 Task: Change  the formatting of the data to Which is Less than 5. In conditional formating, put the option 'Chart 4 colour. 'In the sheet  Attendance Tracking Spreadsheetbook
Action: Mouse moved to (9, 18)
Screenshot: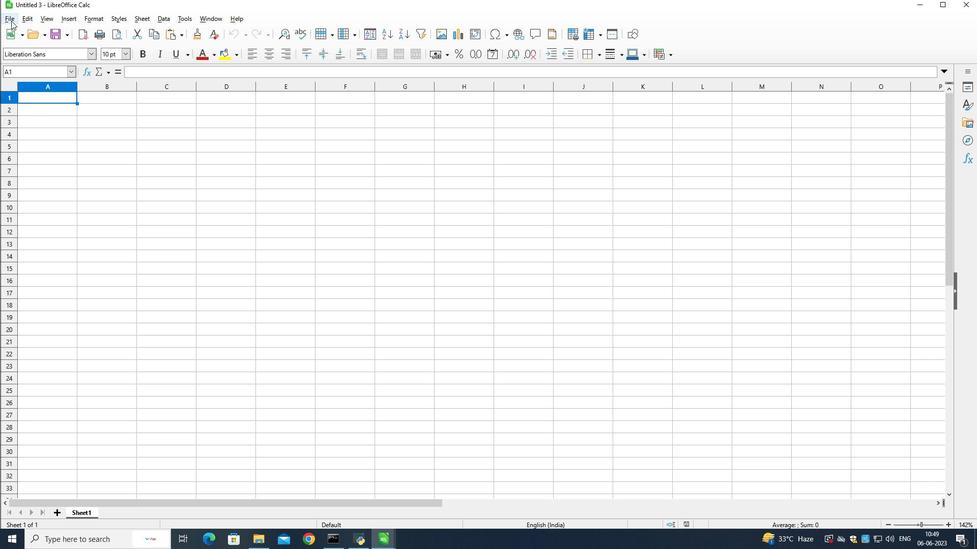 
Action: Mouse pressed left at (9, 18)
Screenshot: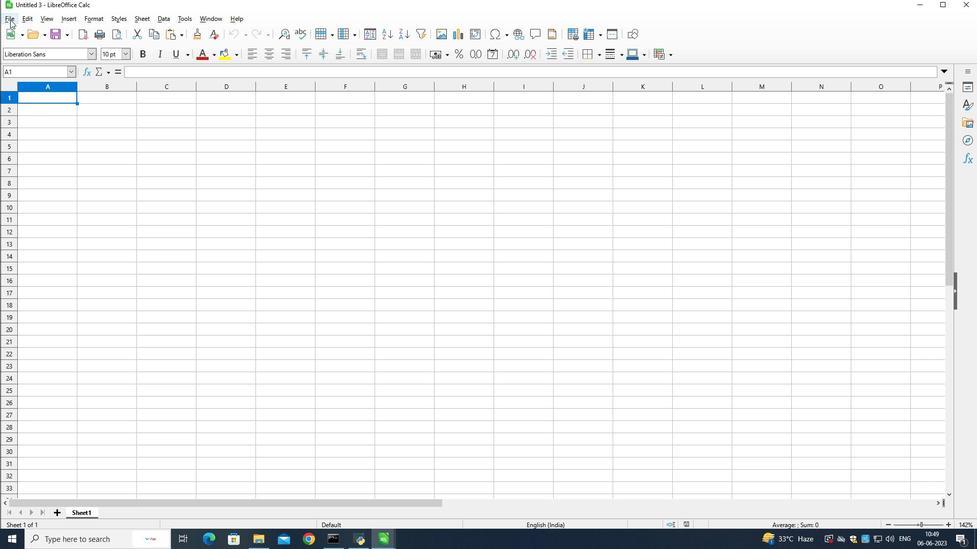 
Action: Mouse moved to (16, 39)
Screenshot: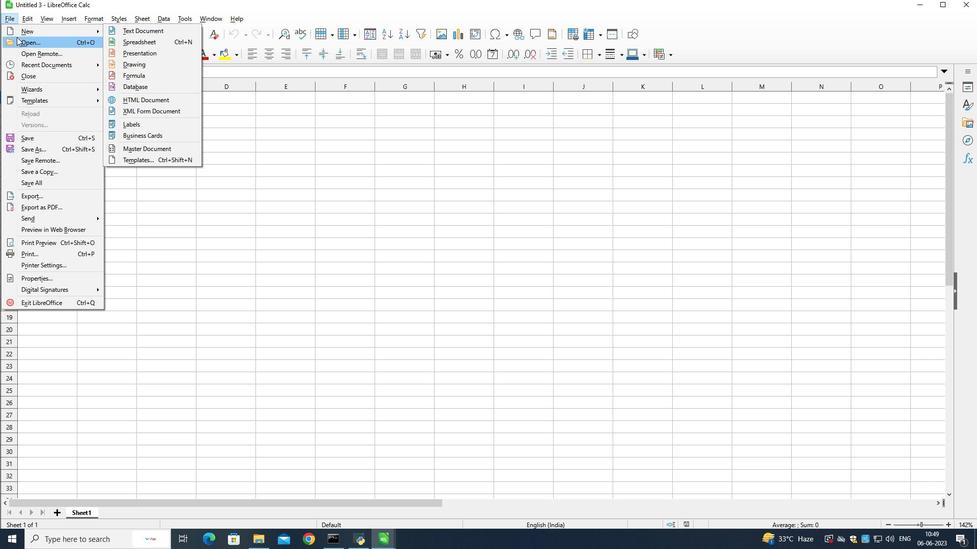 
Action: Mouse pressed left at (16, 39)
Screenshot: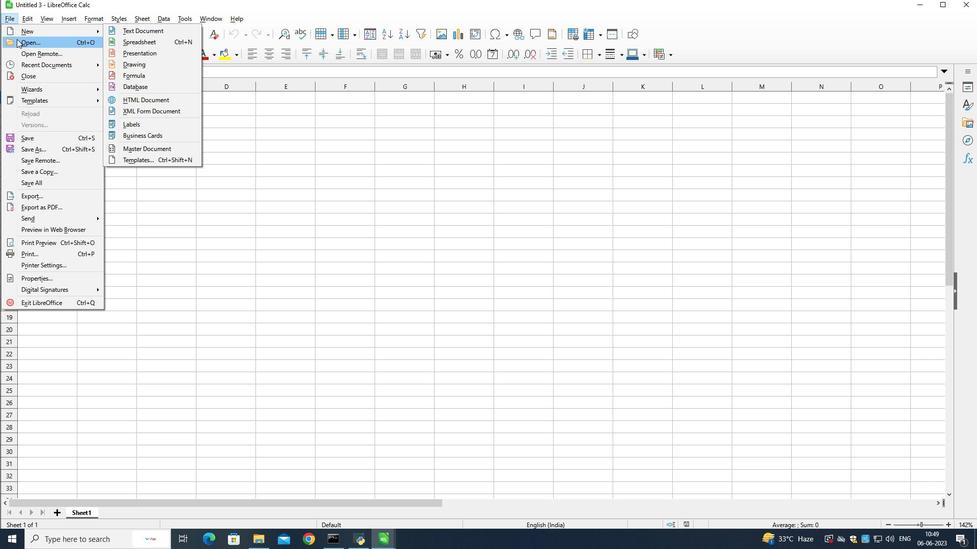 
Action: Mouse moved to (21, 93)
Screenshot: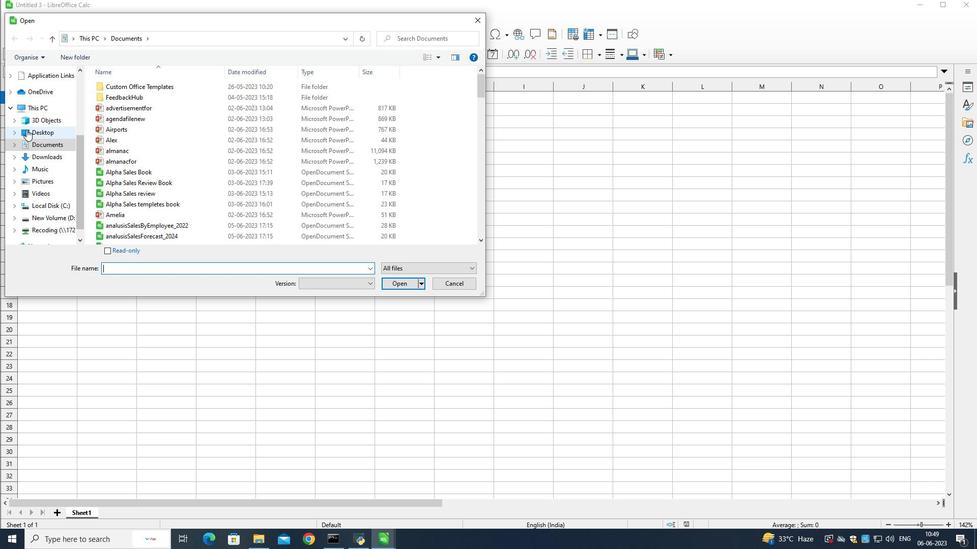 
Action: Mouse scrolled (21, 93) with delta (0, 0)
Screenshot: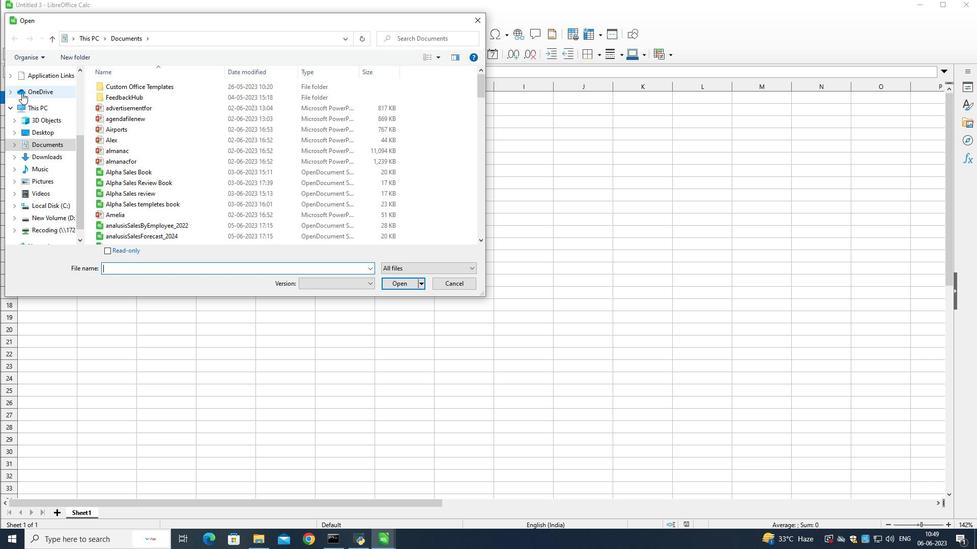 
Action: Mouse scrolled (21, 93) with delta (0, 0)
Screenshot: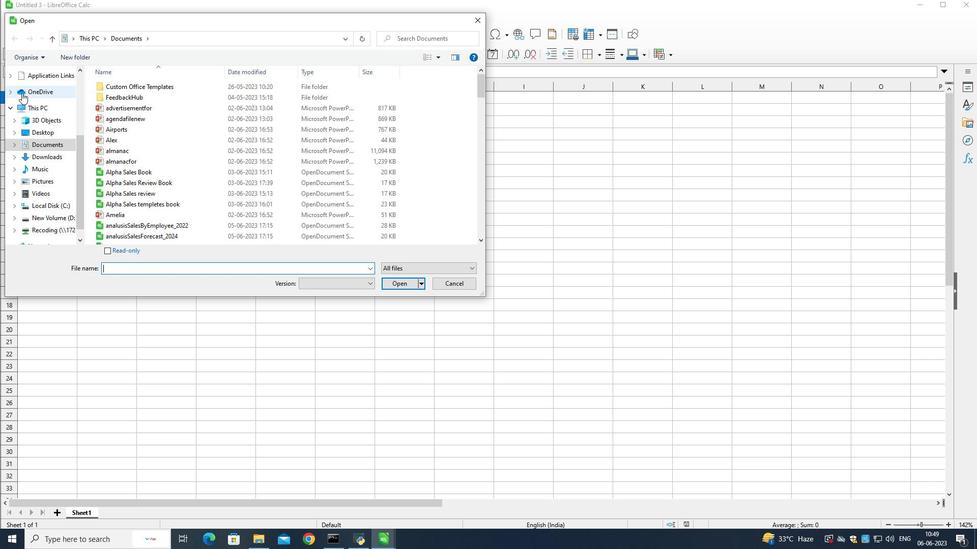 
Action: Mouse scrolled (21, 93) with delta (0, 0)
Screenshot: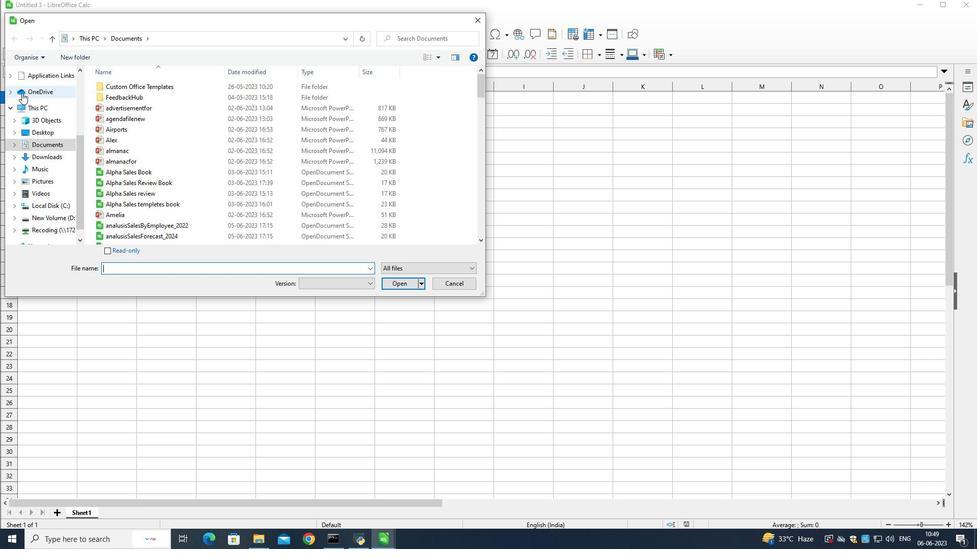 
Action: Mouse scrolled (21, 93) with delta (0, 0)
Screenshot: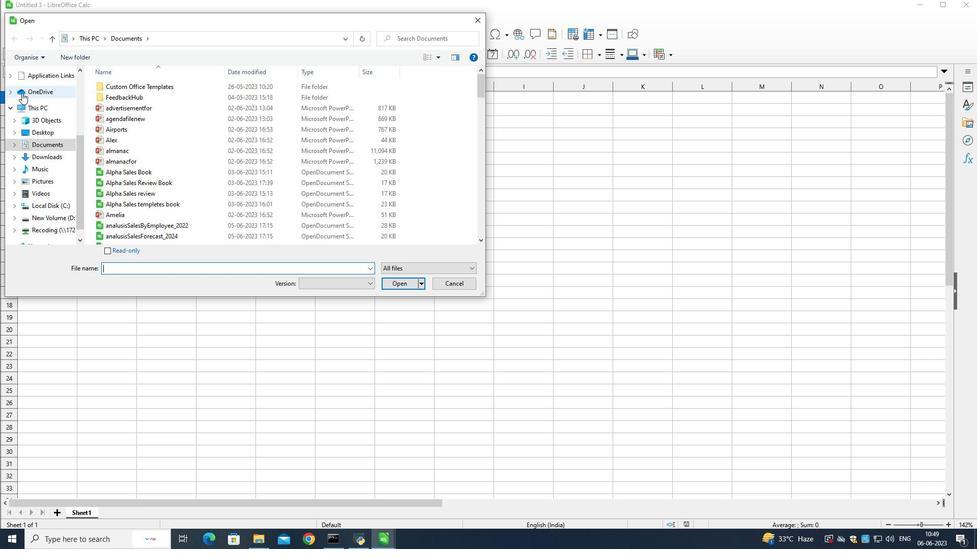 
Action: Mouse scrolled (21, 93) with delta (0, 0)
Screenshot: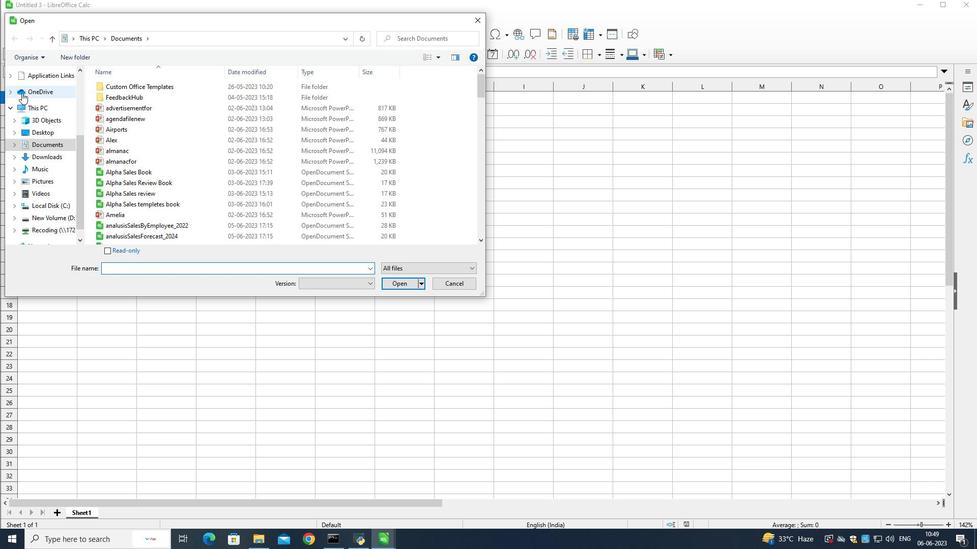 
Action: Mouse moved to (21, 92)
Screenshot: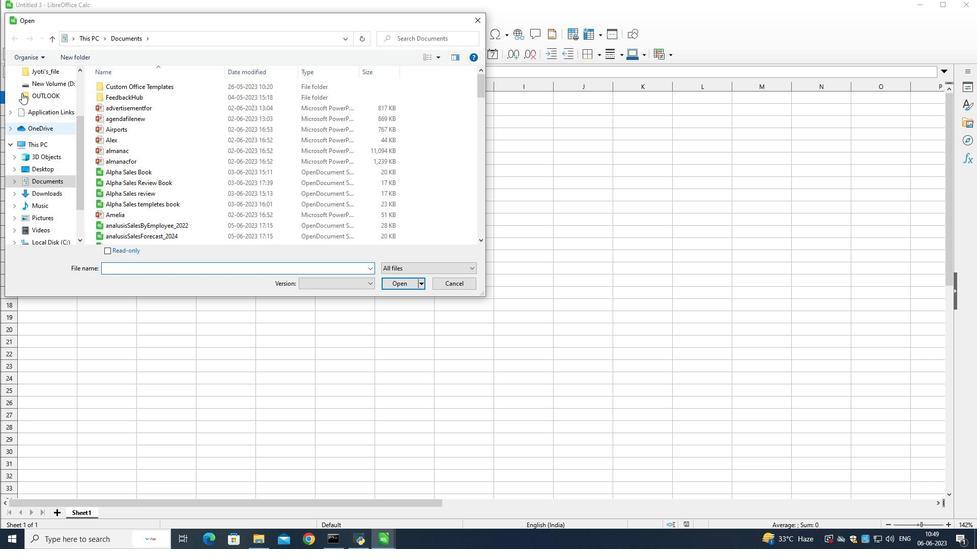 
Action: Mouse scrolled (21, 93) with delta (0, 0)
Screenshot: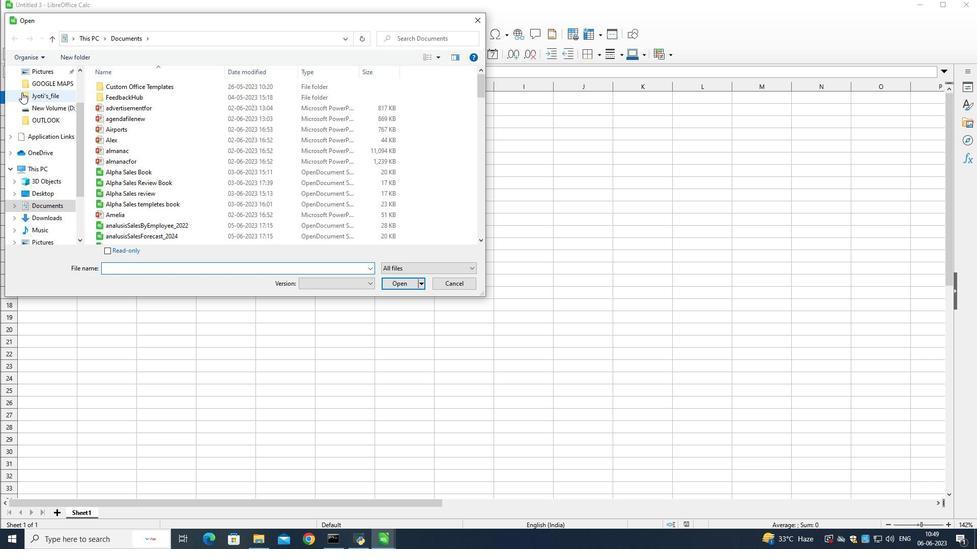 
Action: Mouse scrolled (21, 93) with delta (0, 0)
Screenshot: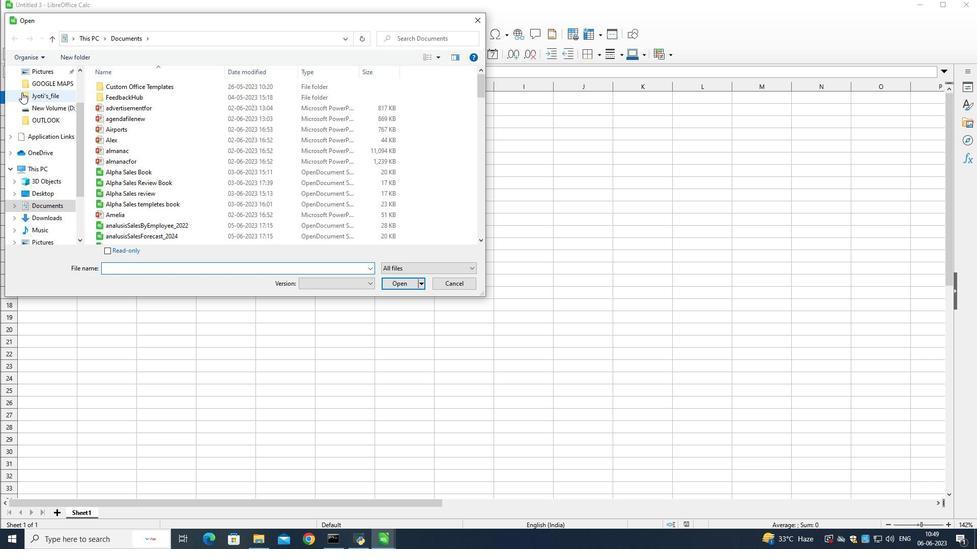 
Action: Mouse scrolled (21, 93) with delta (0, 0)
Screenshot: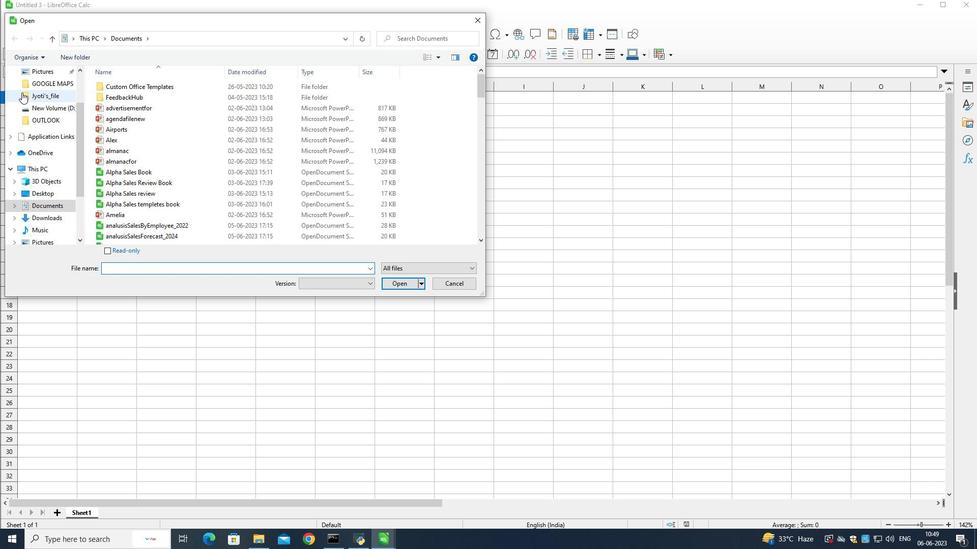 
Action: Mouse moved to (21, 91)
Screenshot: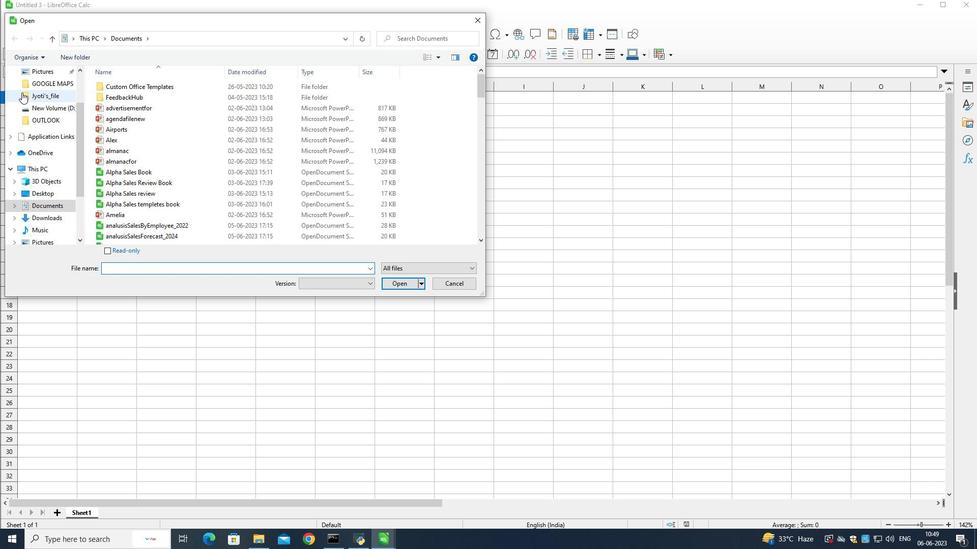 
Action: Mouse scrolled (21, 92) with delta (0, 0)
Screenshot: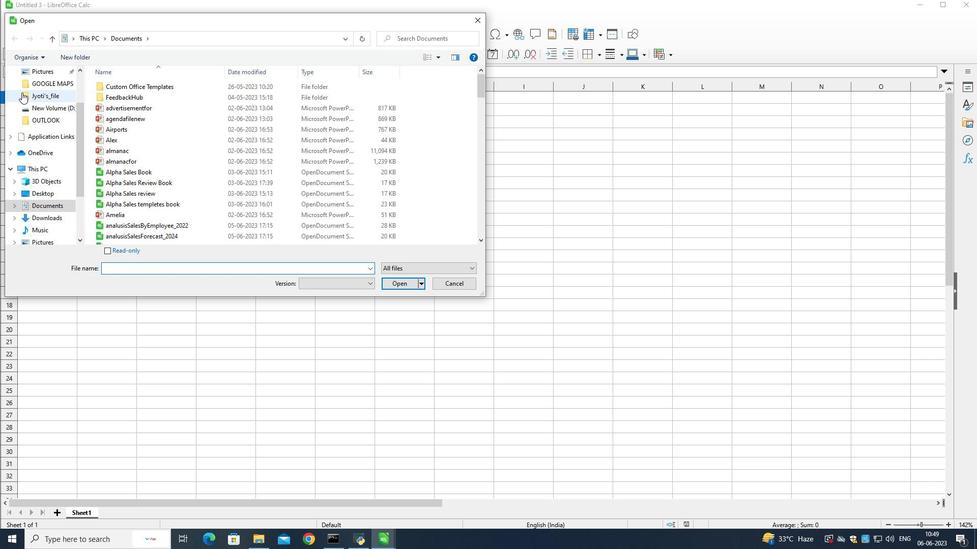 
Action: Mouse moved to (21, 89)
Screenshot: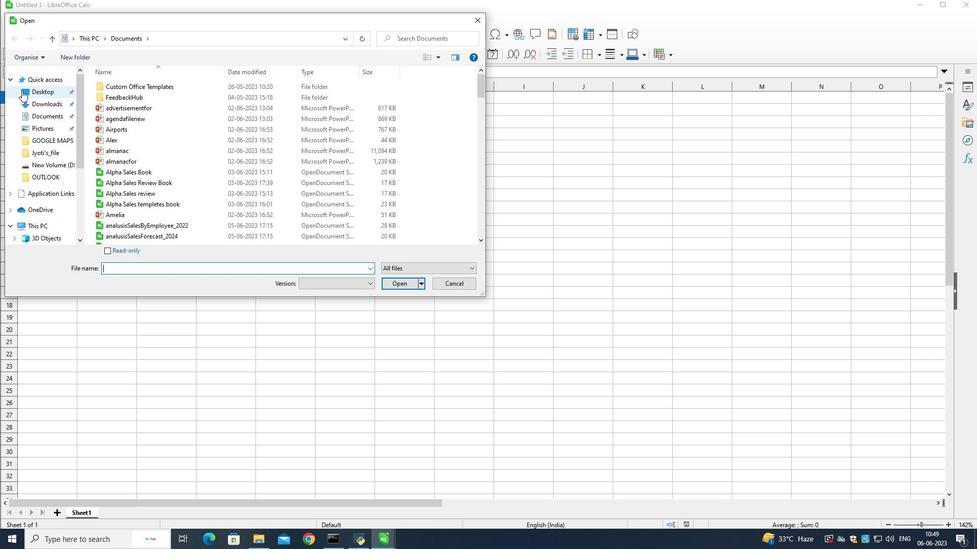 
Action: Mouse scrolled (21, 89) with delta (0, 0)
Screenshot: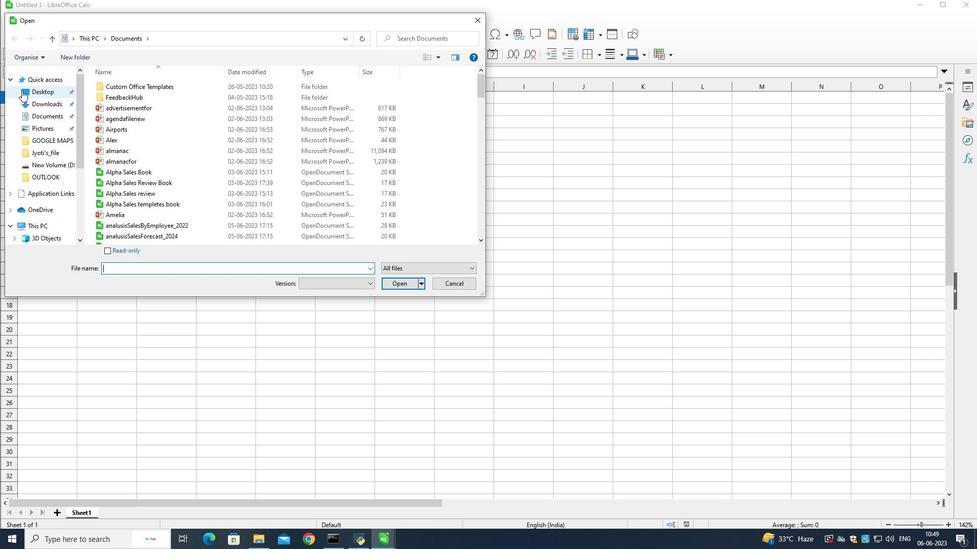 
Action: Mouse moved to (21, 88)
Screenshot: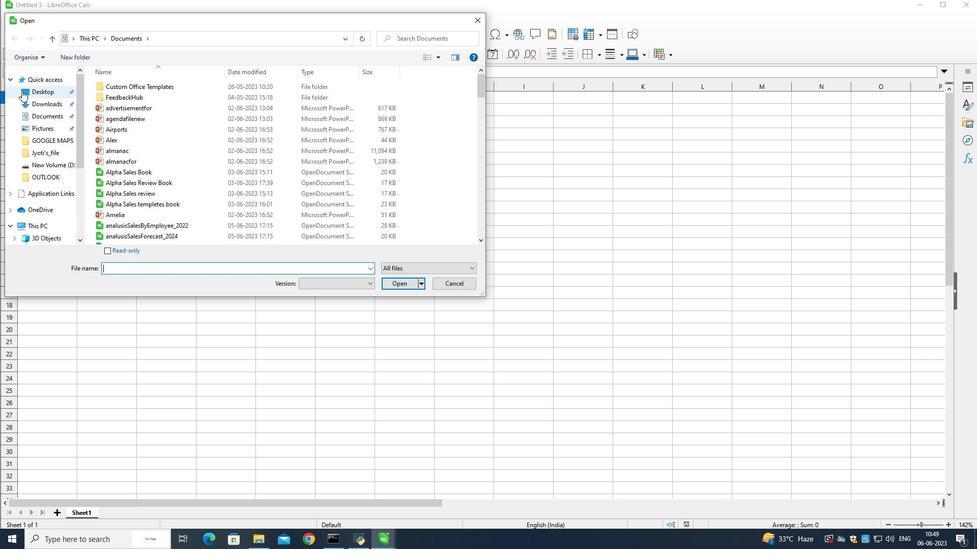 
Action: Mouse scrolled (21, 89) with delta (0, 0)
Screenshot: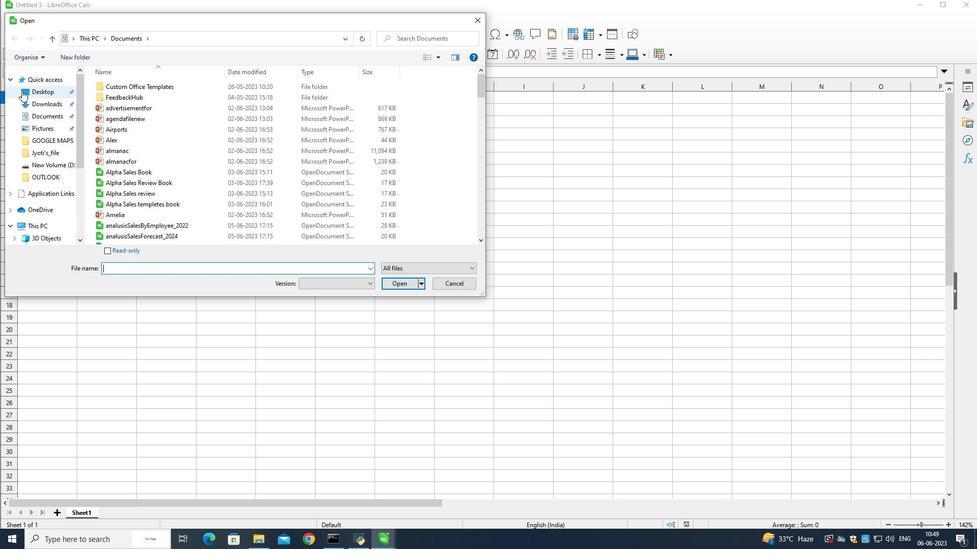 
Action: Mouse moved to (21, 85)
Screenshot: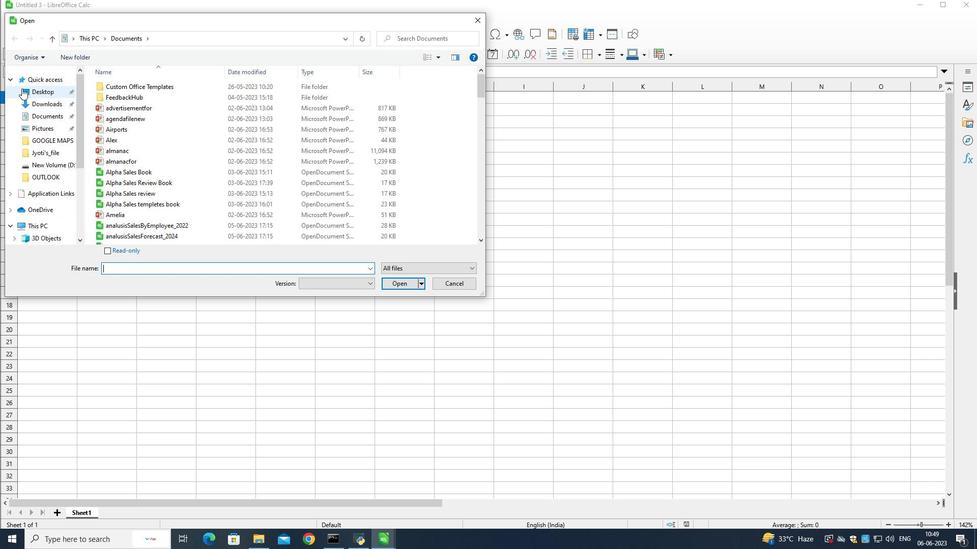 
Action: Mouse scrolled (21, 88) with delta (0, 0)
Screenshot: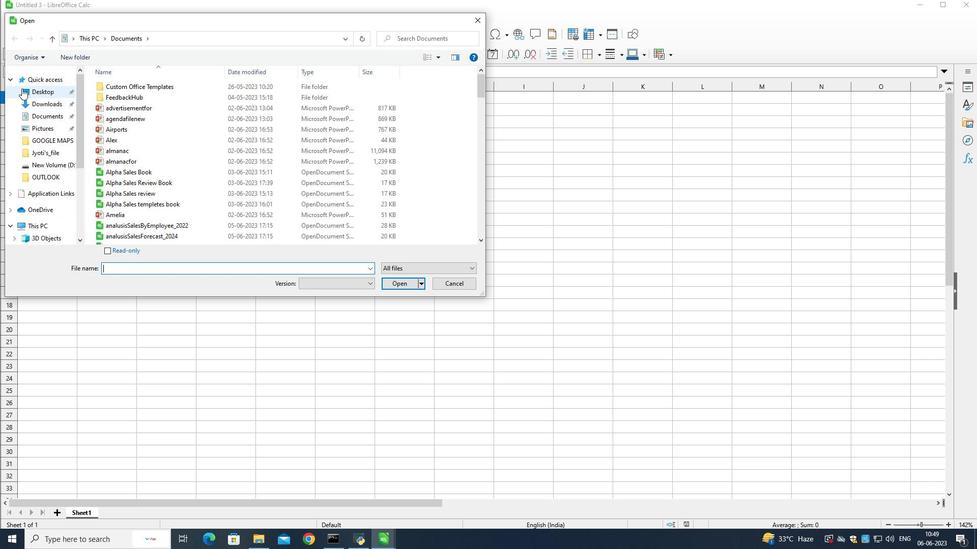 
Action: Mouse moved to (23, 81)
Screenshot: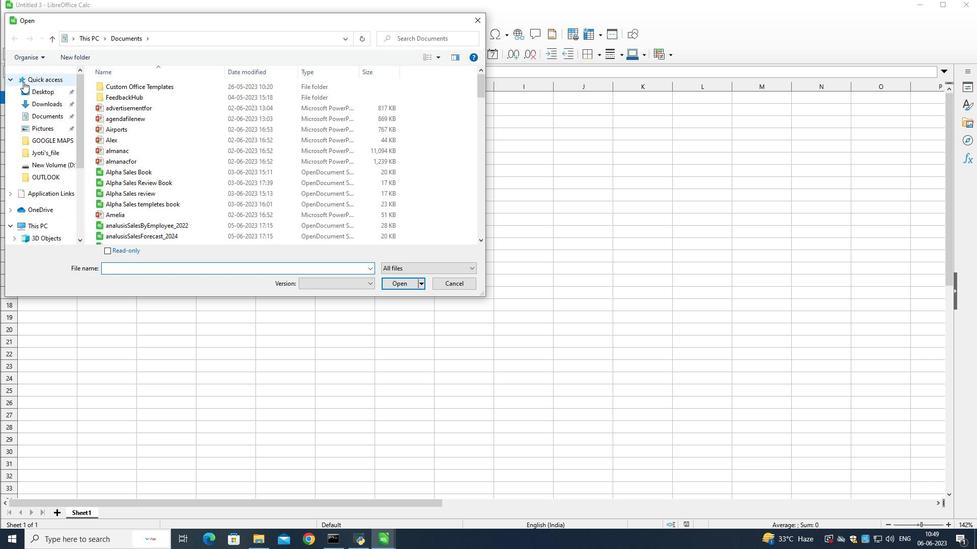 
Action: Mouse pressed left at (23, 81)
Screenshot: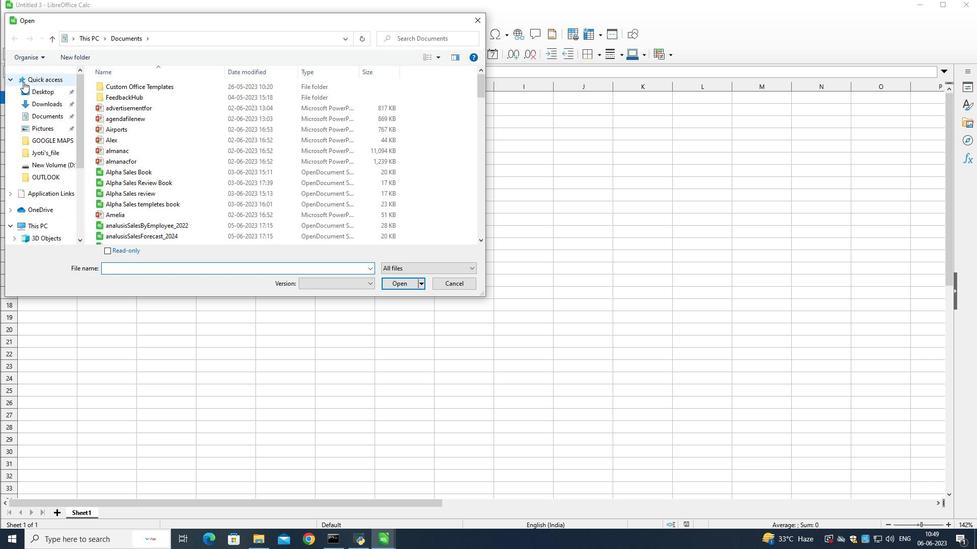 
Action: Mouse moved to (290, 214)
Screenshot: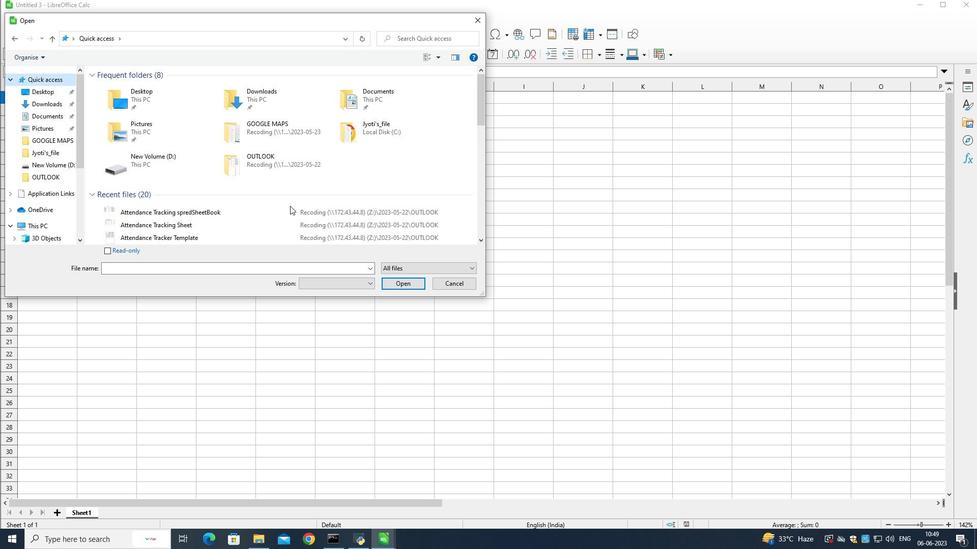 
Action: Mouse pressed left at (290, 214)
Screenshot: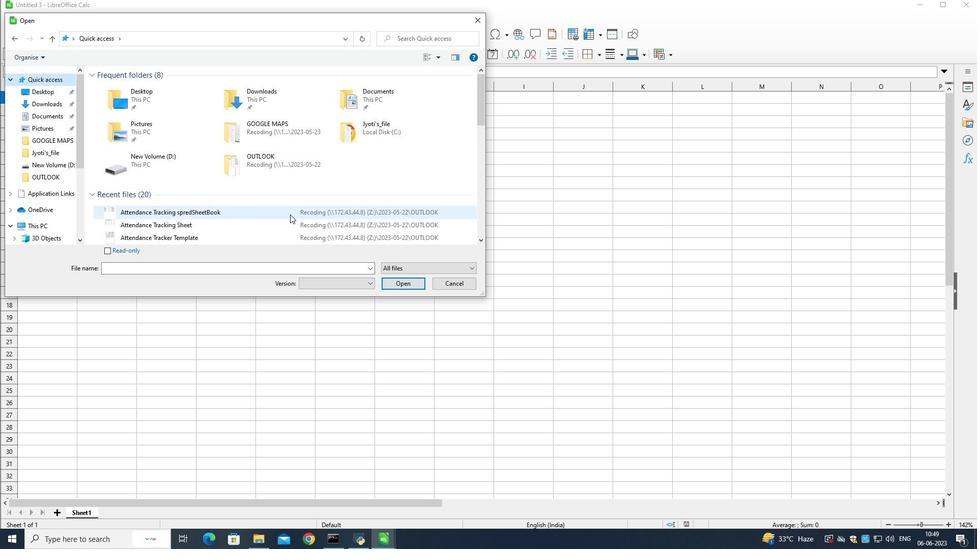 
Action: Mouse moved to (404, 285)
Screenshot: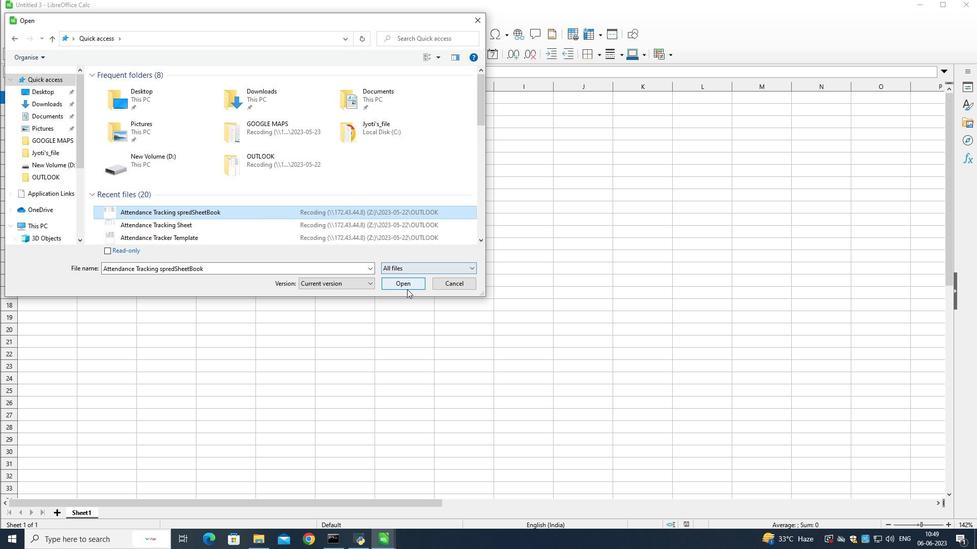 
Action: Mouse pressed left at (404, 285)
Screenshot: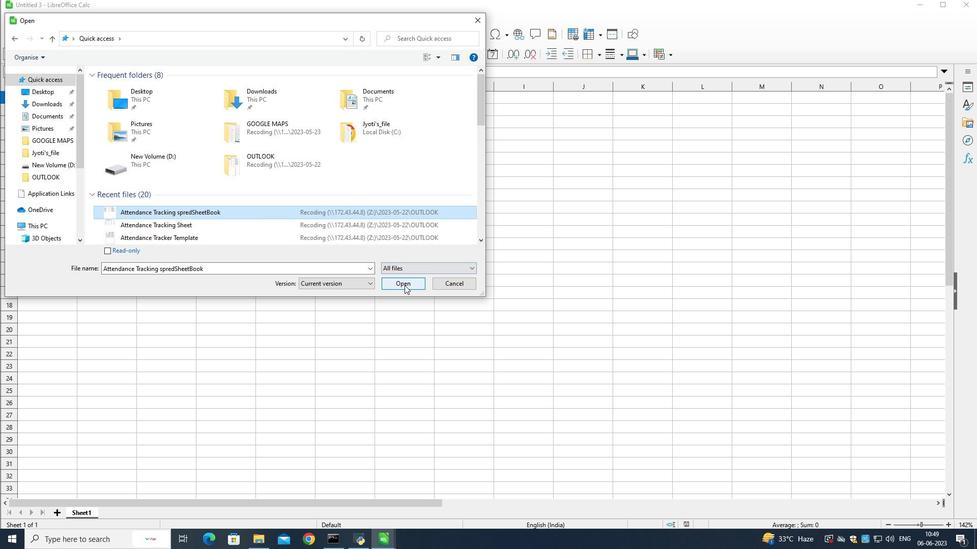 
Action: Mouse moved to (37, 118)
Screenshot: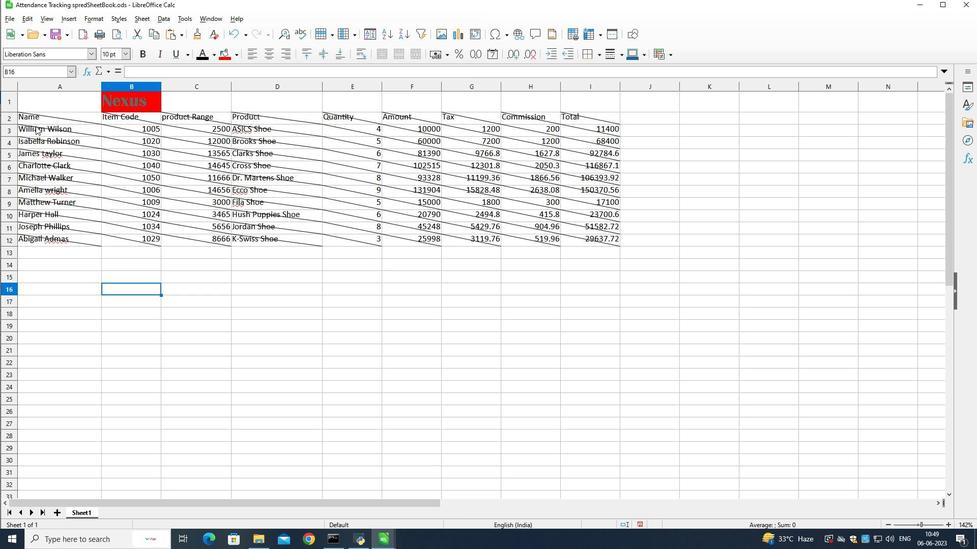 
Action: Mouse pressed left at (37, 118)
Screenshot: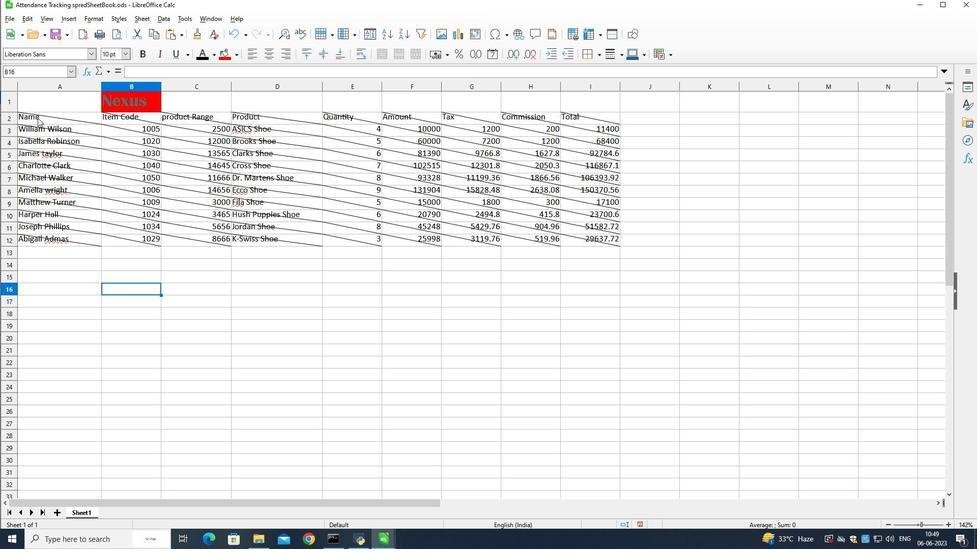 
Action: Mouse moved to (90, 20)
Screenshot: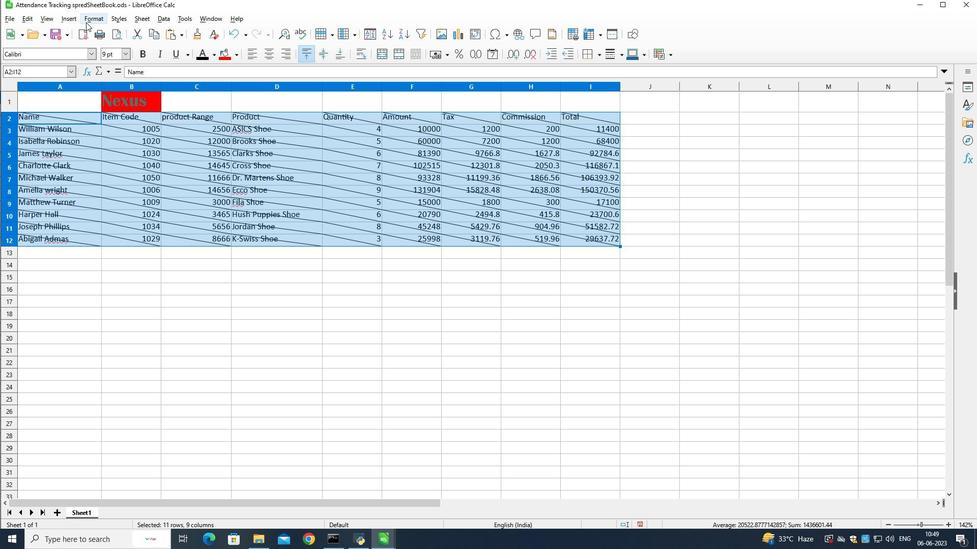 
Action: Mouse pressed left at (90, 20)
Screenshot: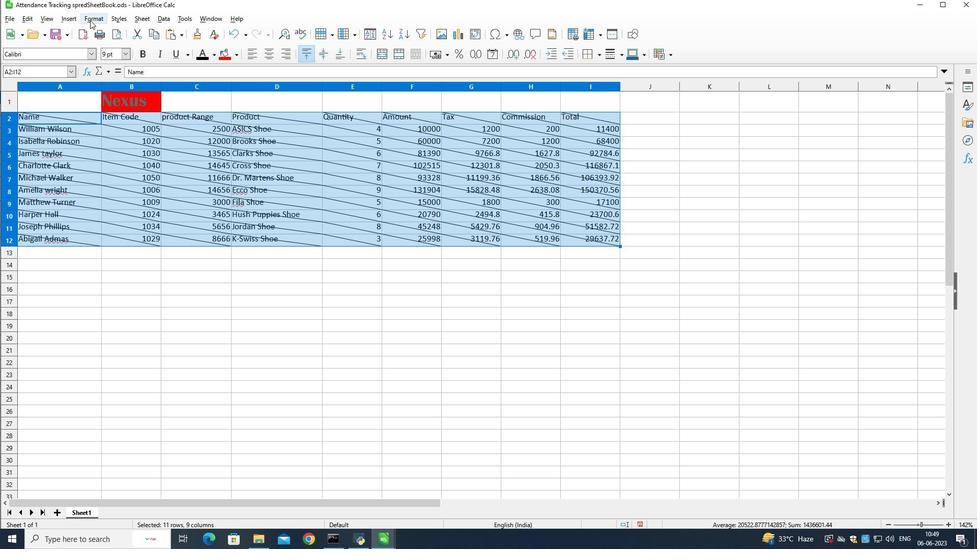 
Action: Mouse moved to (243, 185)
Screenshot: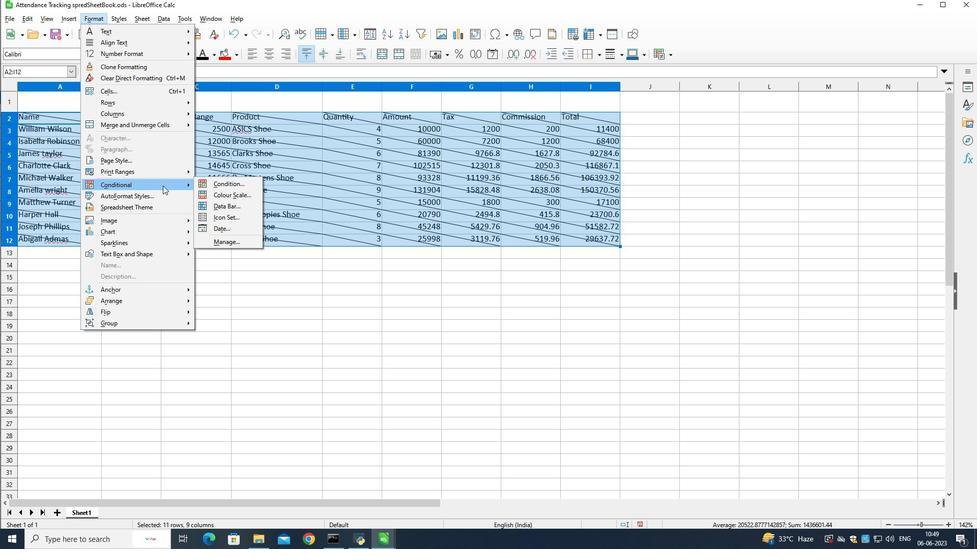 
Action: Mouse pressed left at (243, 185)
Screenshot: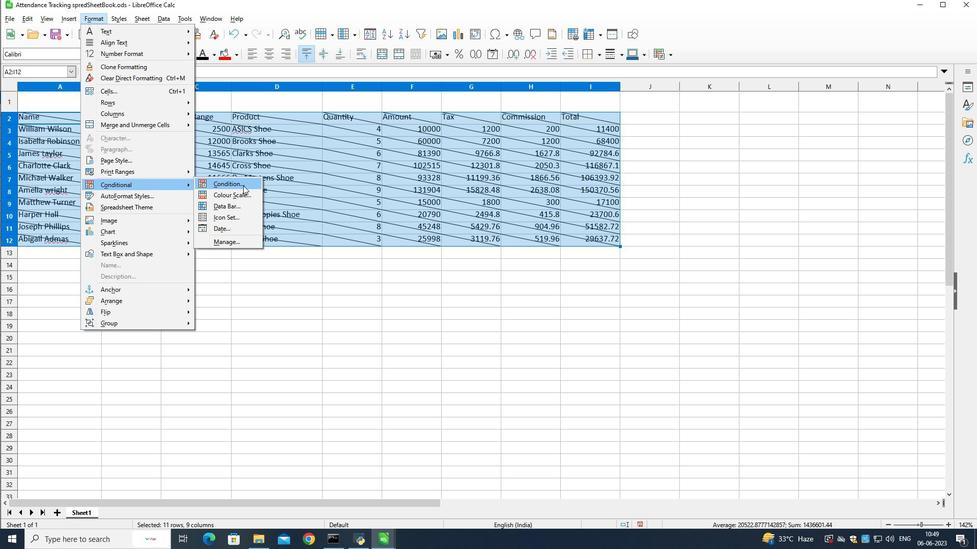 
Action: Mouse moved to (522, 161)
Screenshot: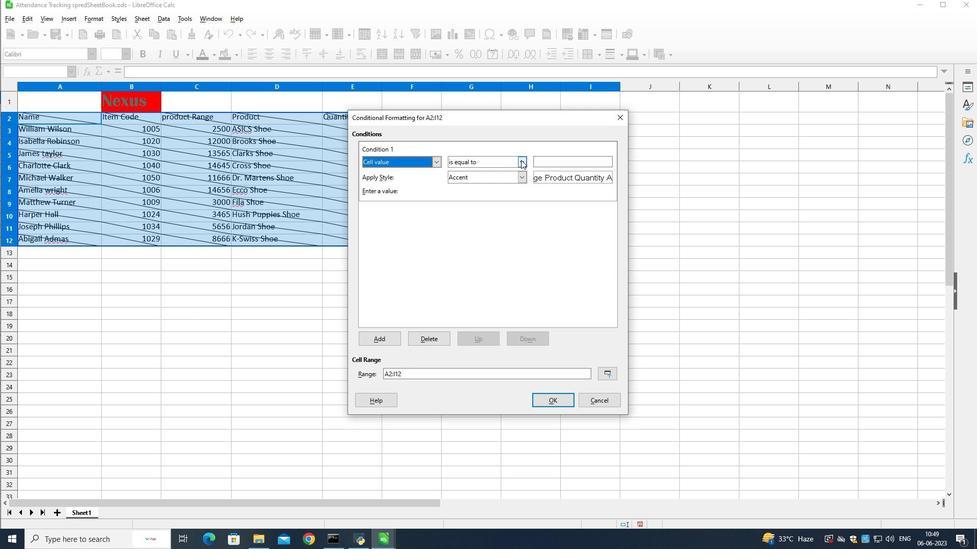 
Action: Mouse pressed left at (522, 161)
Screenshot: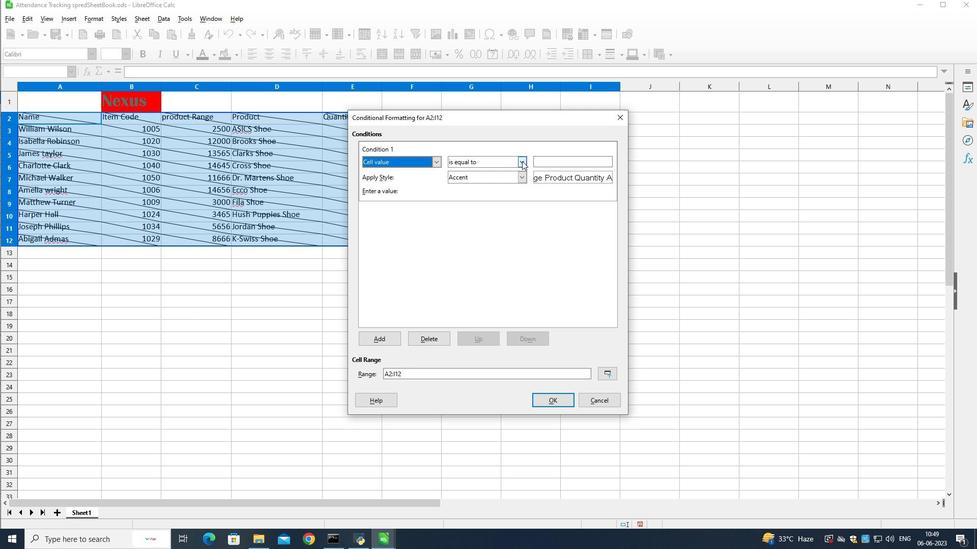 
Action: Mouse moved to (507, 180)
Screenshot: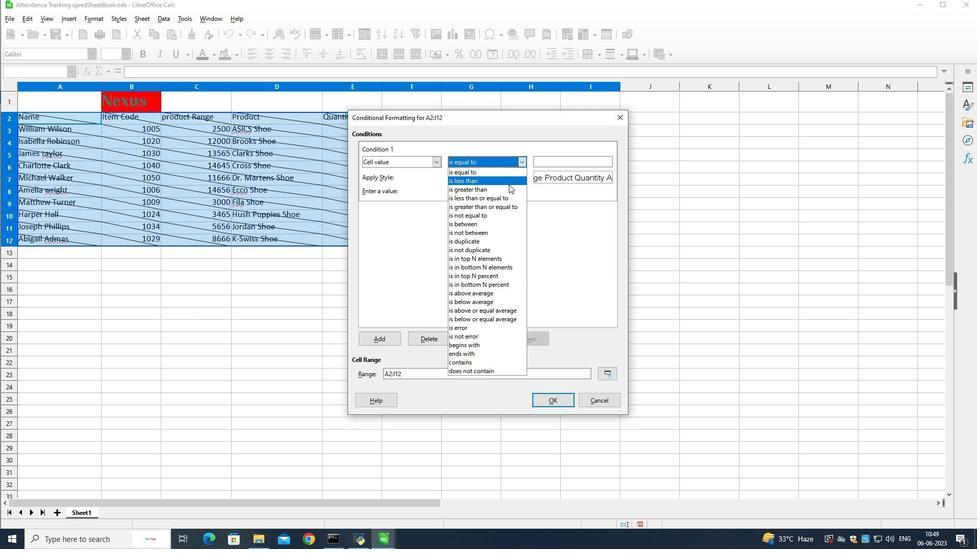 
Action: Mouse pressed left at (507, 180)
Screenshot: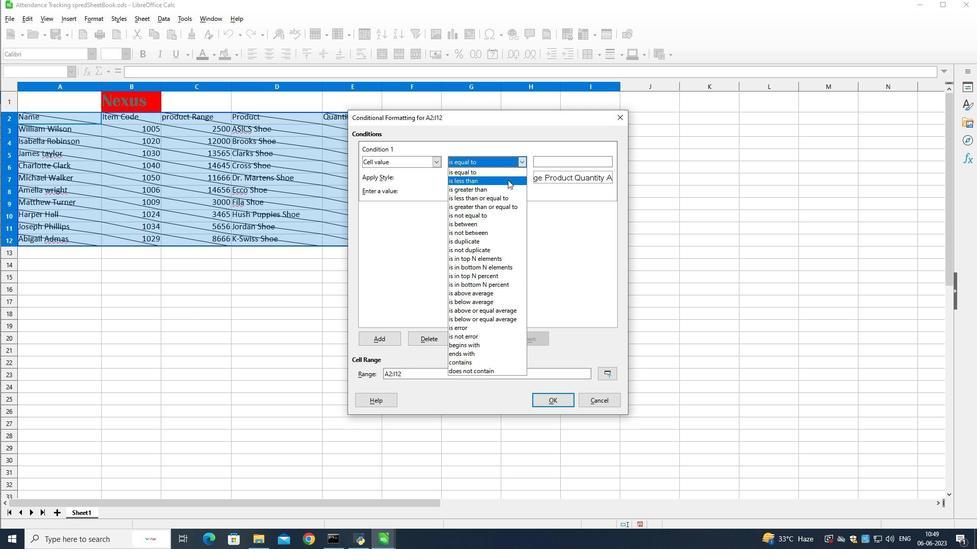 
Action: Mouse moved to (541, 160)
Screenshot: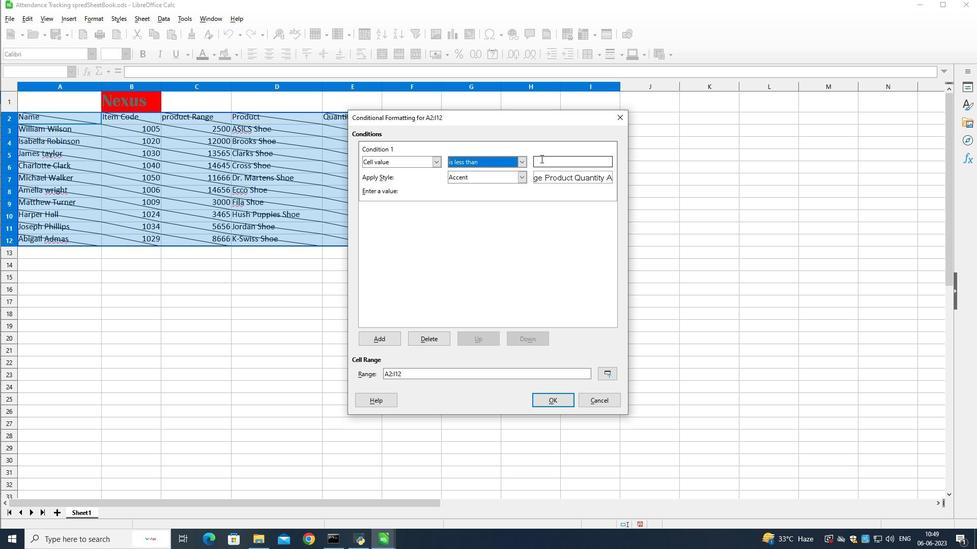 
Action: Mouse pressed left at (541, 160)
Screenshot: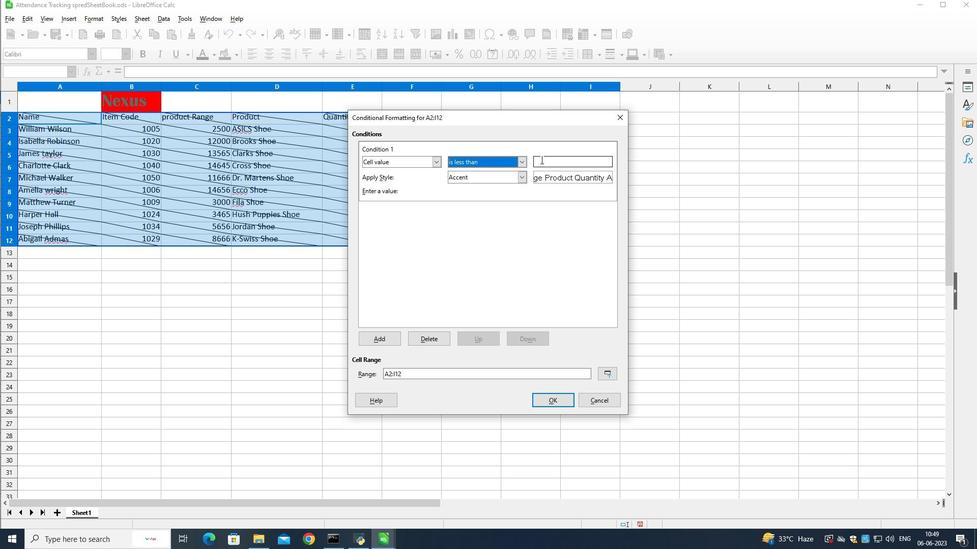 
Action: Mouse moved to (538, 159)
Screenshot: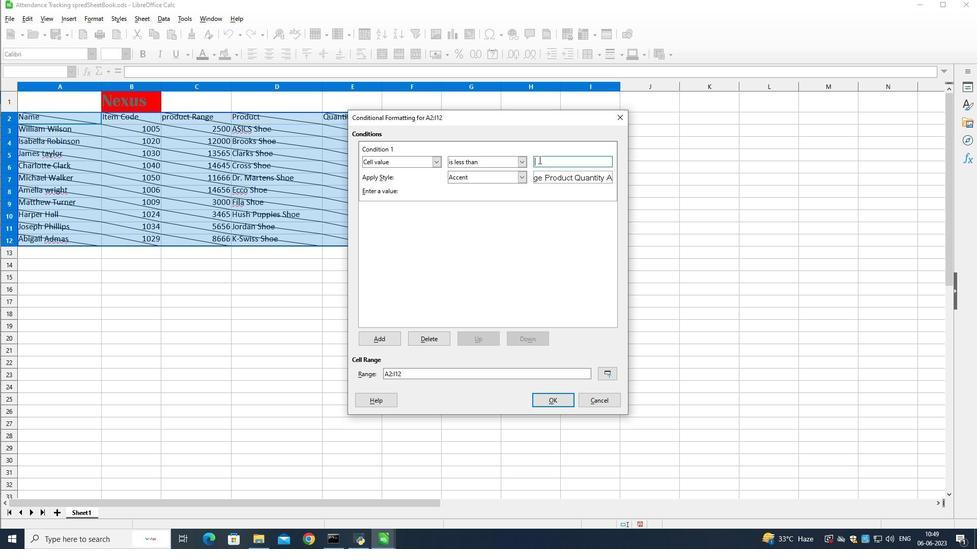 
Action: Key pressed 5
Screenshot: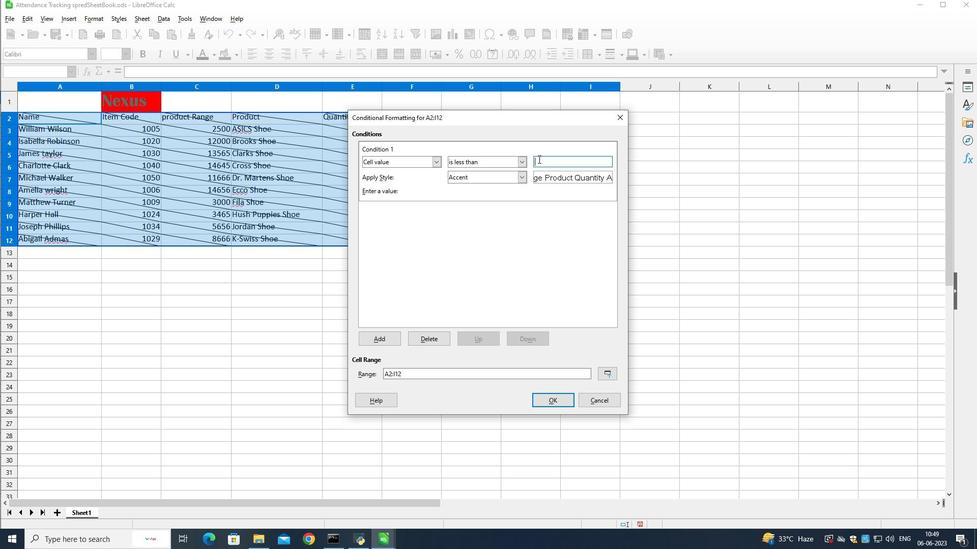 
Action: Mouse moved to (558, 401)
Screenshot: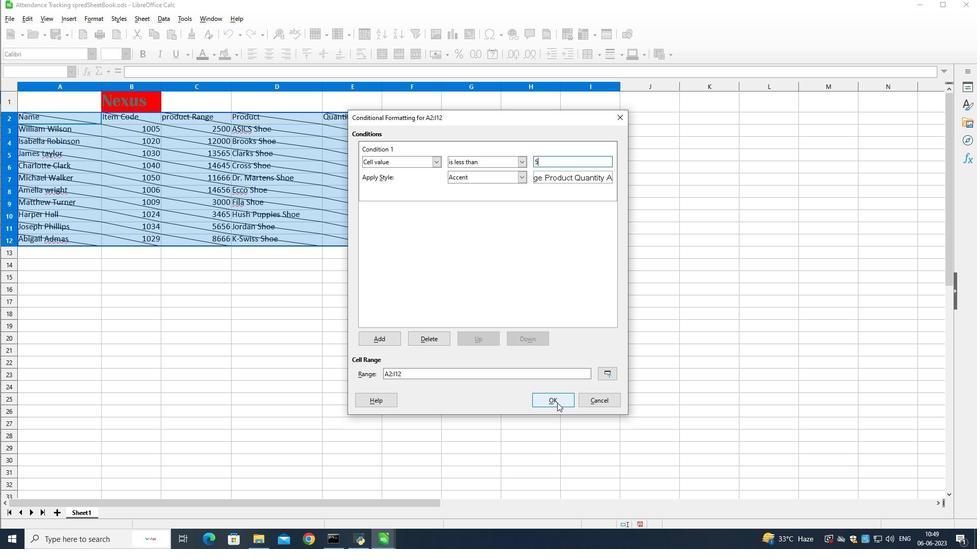 
Action: Mouse pressed left at (558, 401)
Screenshot: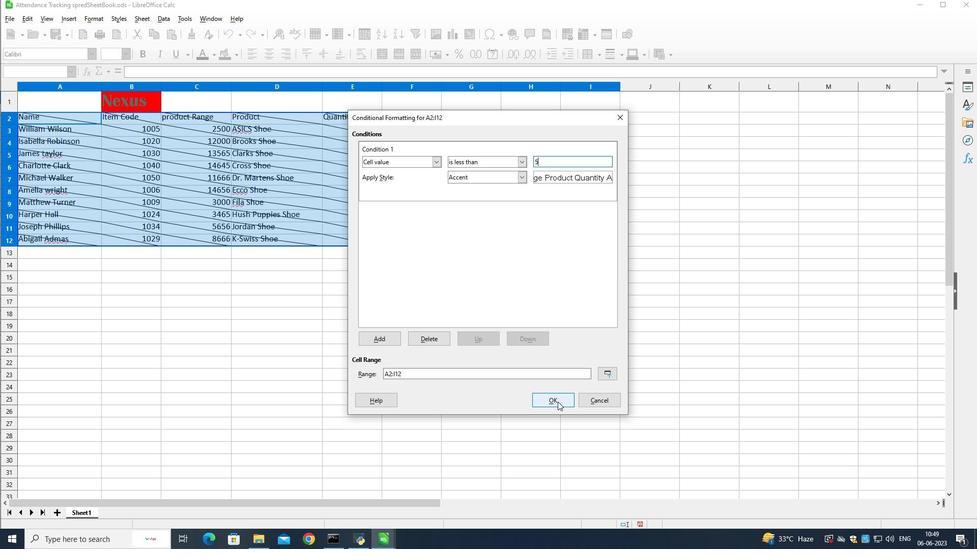 
Action: Mouse moved to (86, 16)
Screenshot: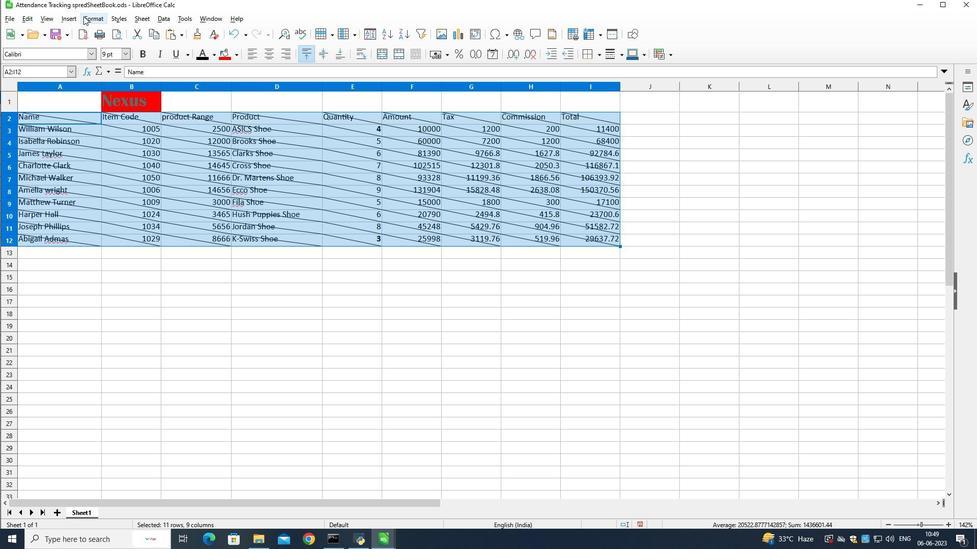
Action: Mouse pressed left at (86, 16)
Screenshot: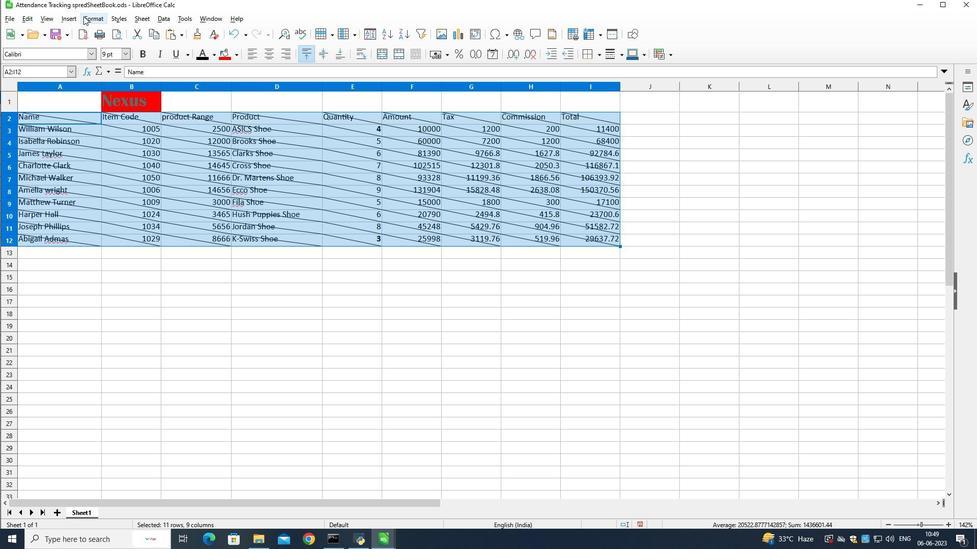
Action: Mouse moved to (237, 195)
Screenshot: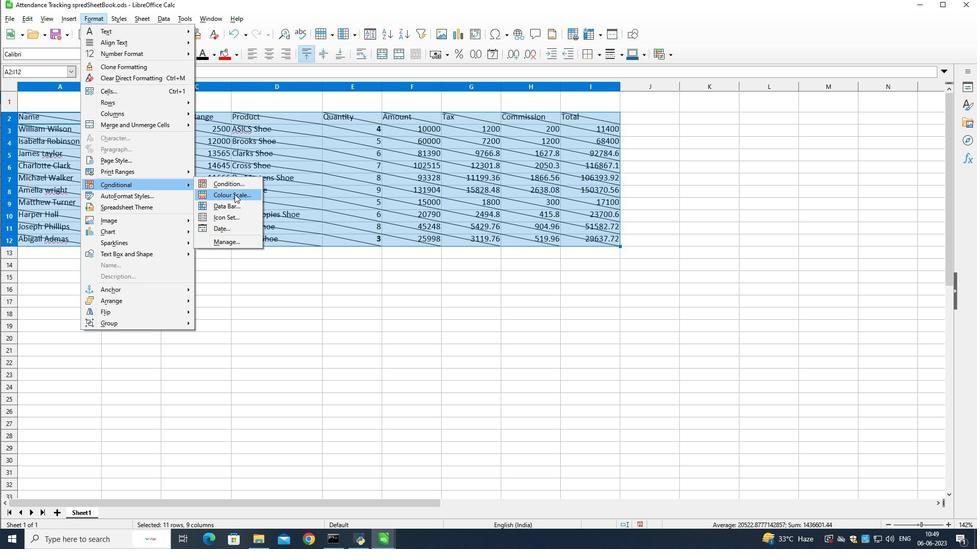 
Action: Mouse pressed left at (237, 195)
Screenshot: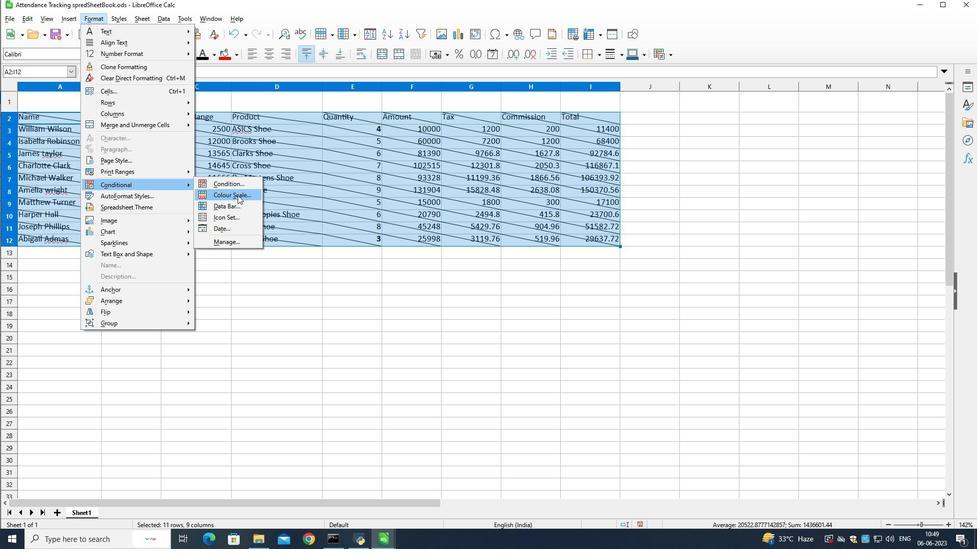 
Action: Mouse moved to (435, 165)
Screenshot: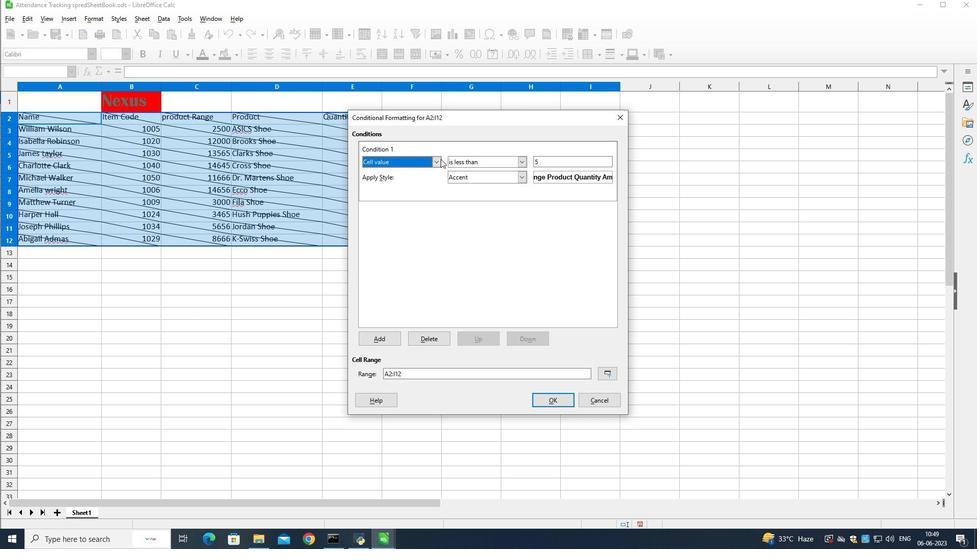 
Action: Mouse pressed left at (435, 165)
Screenshot: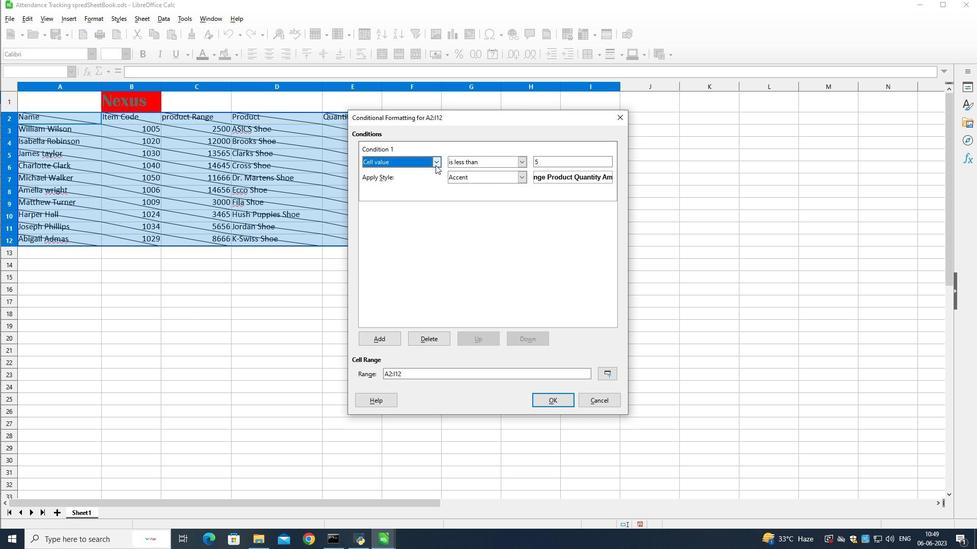 
Action: Mouse moved to (429, 172)
Screenshot: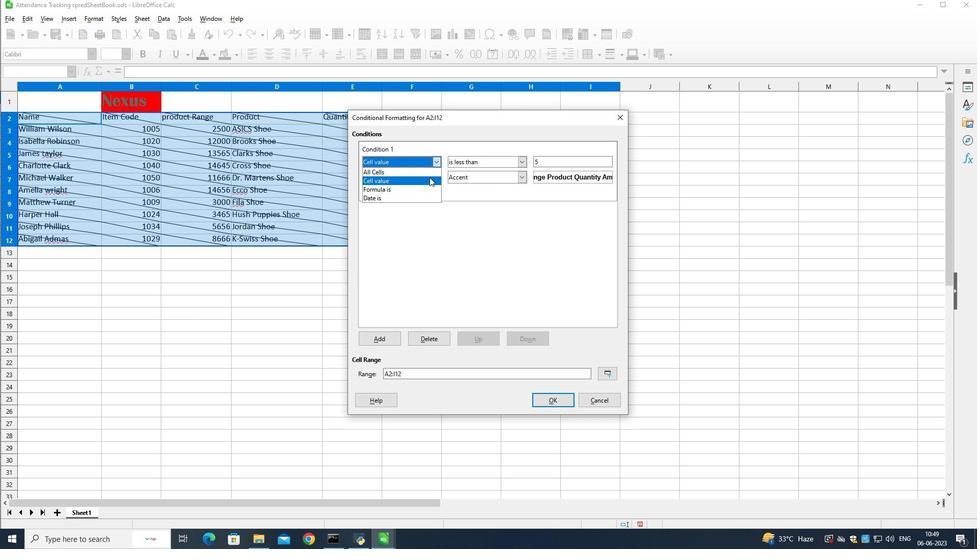 
Action: Mouse pressed left at (429, 172)
Screenshot: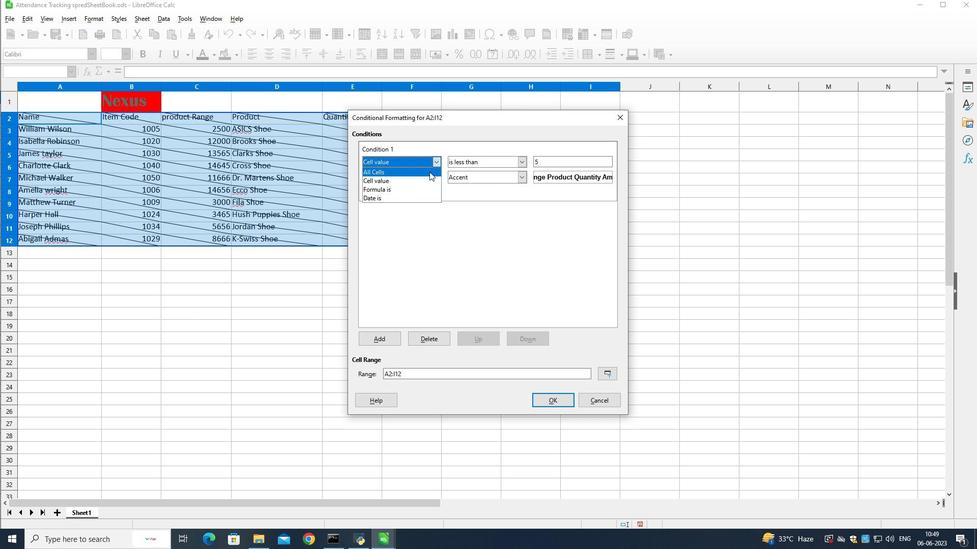 
Action: Mouse moved to (434, 220)
Screenshot: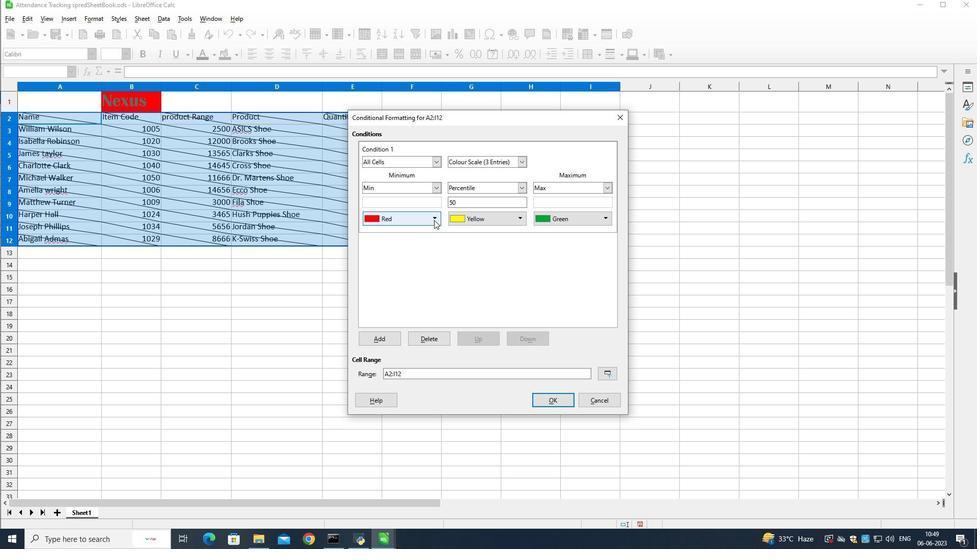 
Action: Mouse pressed left at (434, 220)
Screenshot: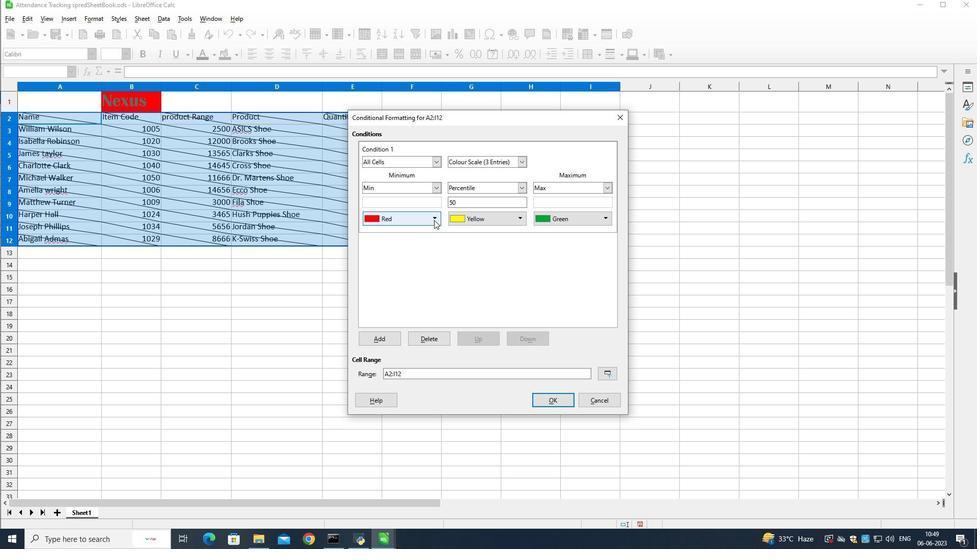 
Action: Mouse moved to (464, 234)
Screenshot: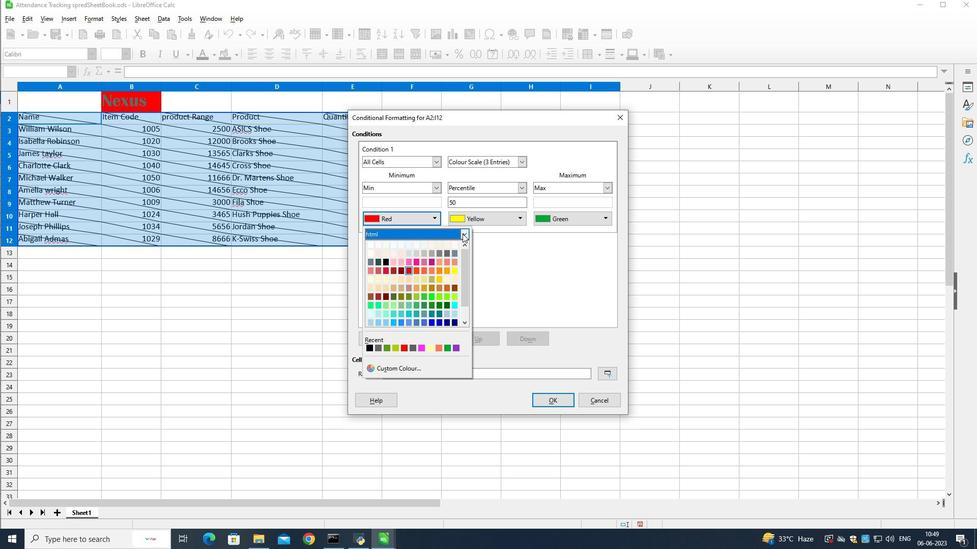 
Action: Mouse pressed left at (464, 234)
Screenshot: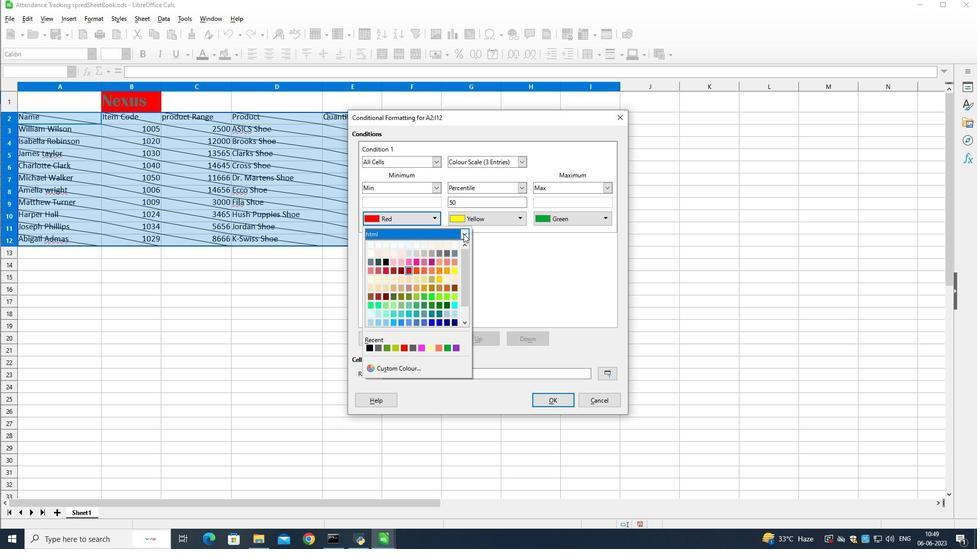 
Action: Mouse moved to (446, 253)
Screenshot: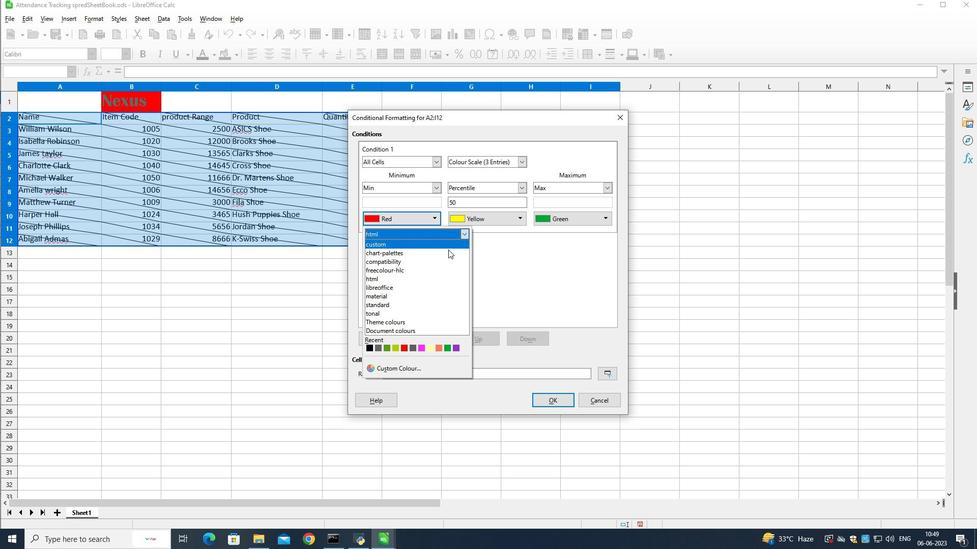 
Action: Mouse pressed left at (446, 253)
Screenshot: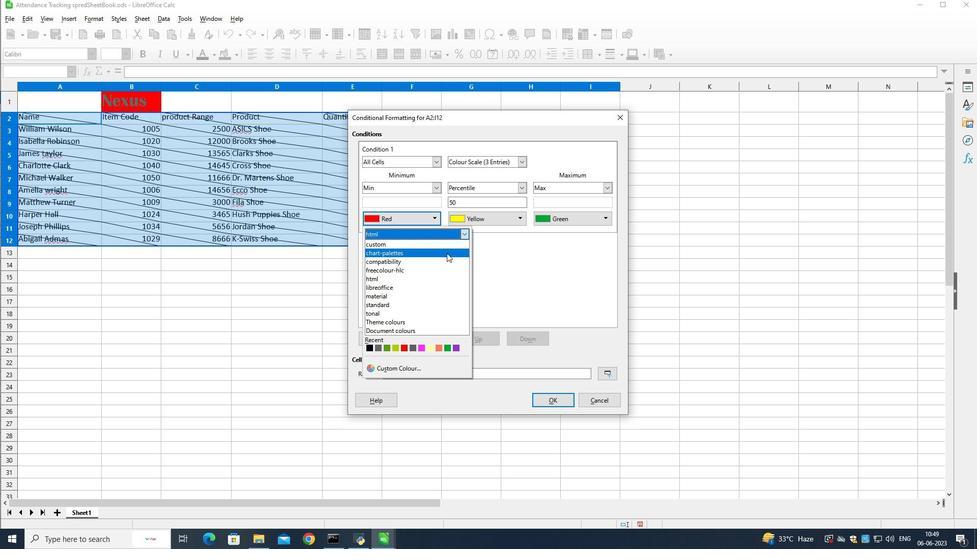
Action: Mouse moved to (394, 246)
Screenshot: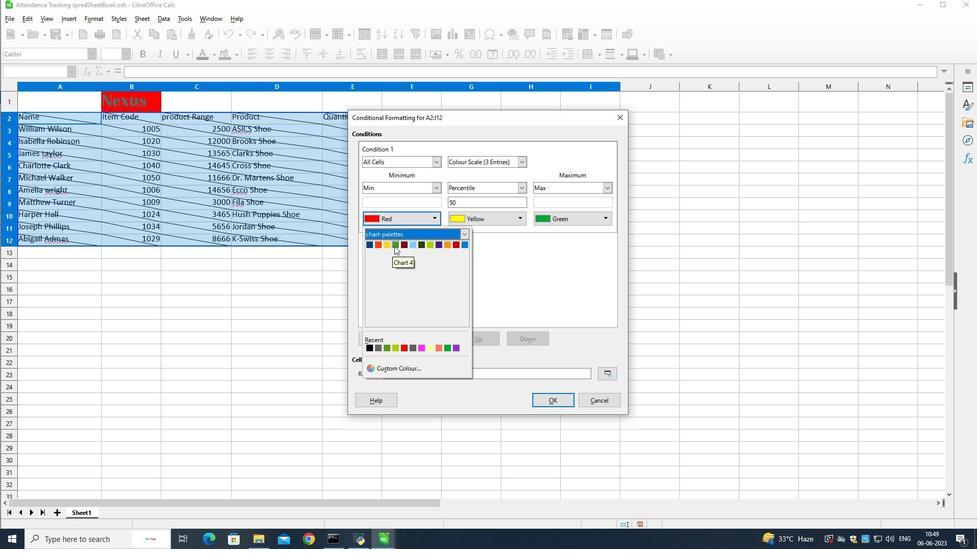 
Action: Mouse pressed left at (394, 246)
Screenshot: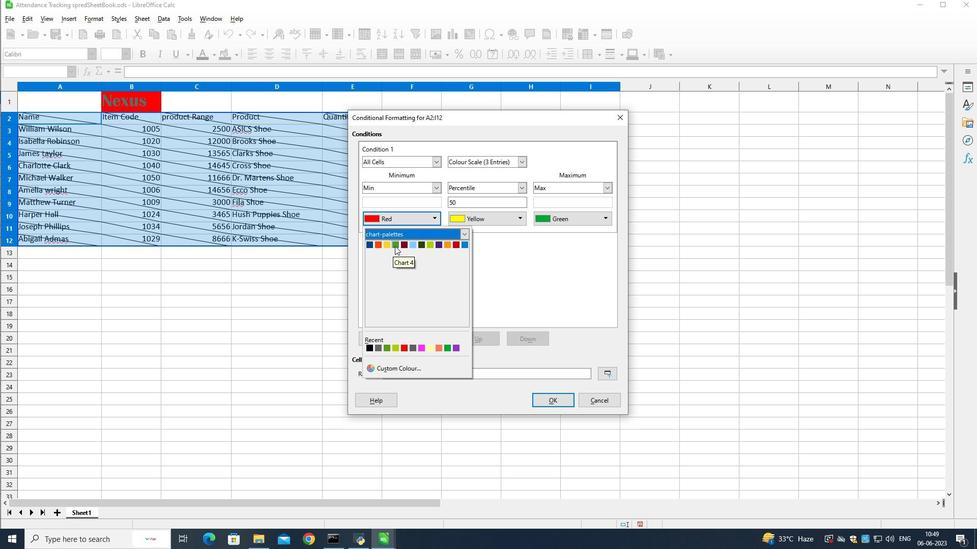 
Action: Mouse moved to (521, 215)
Screenshot: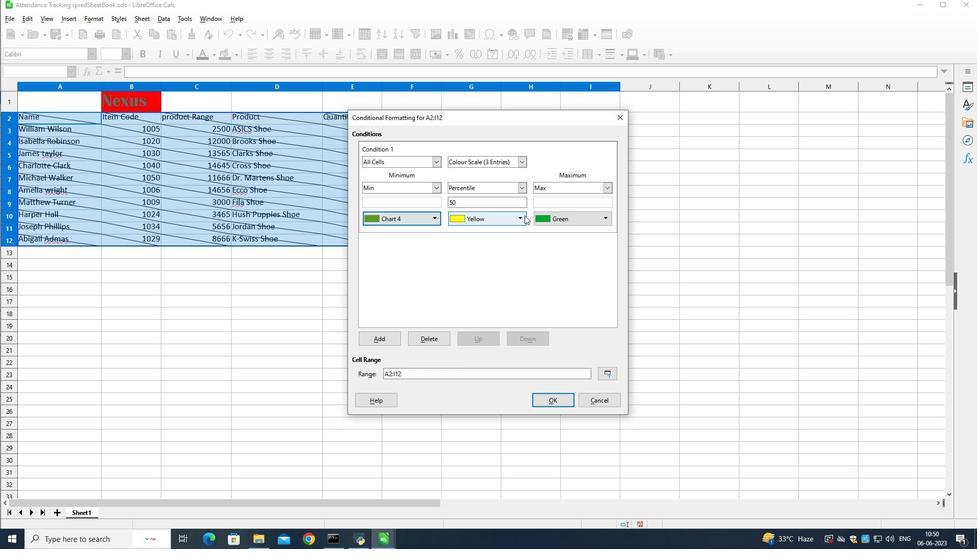 
Action: Mouse pressed left at (521, 215)
Screenshot: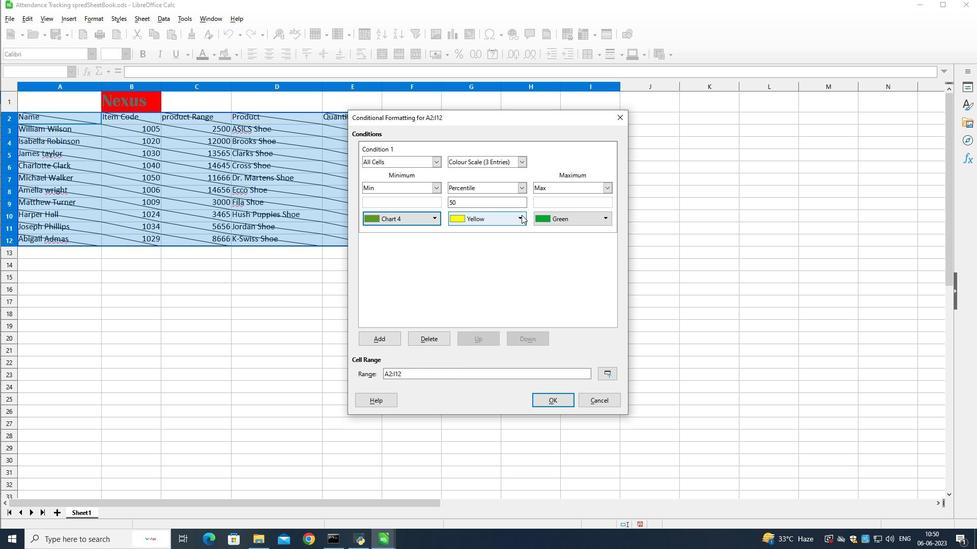 
Action: Mouse moved to (549, 234)
Screenshot: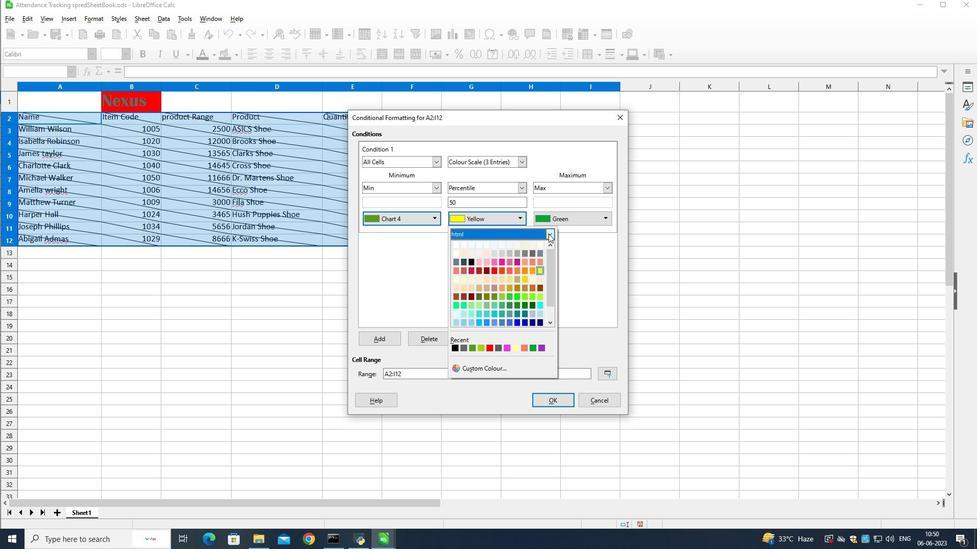 
Action: Mouse pressed left at (549, 234)
Screenshot: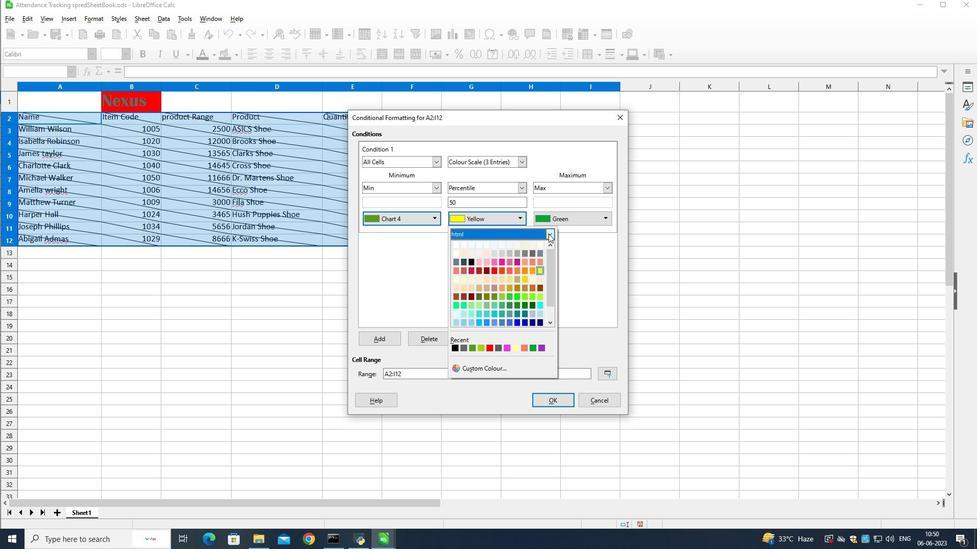 
Action: Mouse moved to (542, 251)
Screenshot: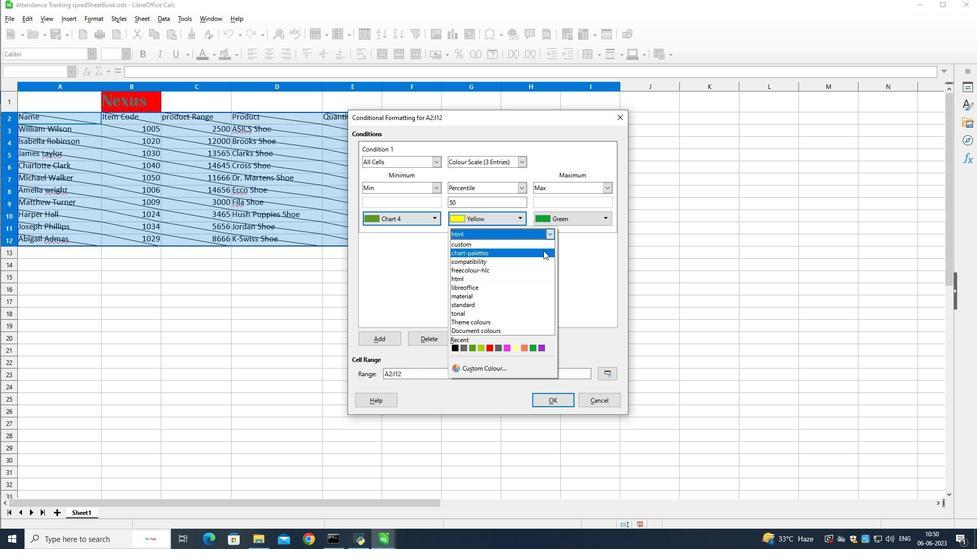 
Action: Mouse pressed left at (542, 251)
Screenshot: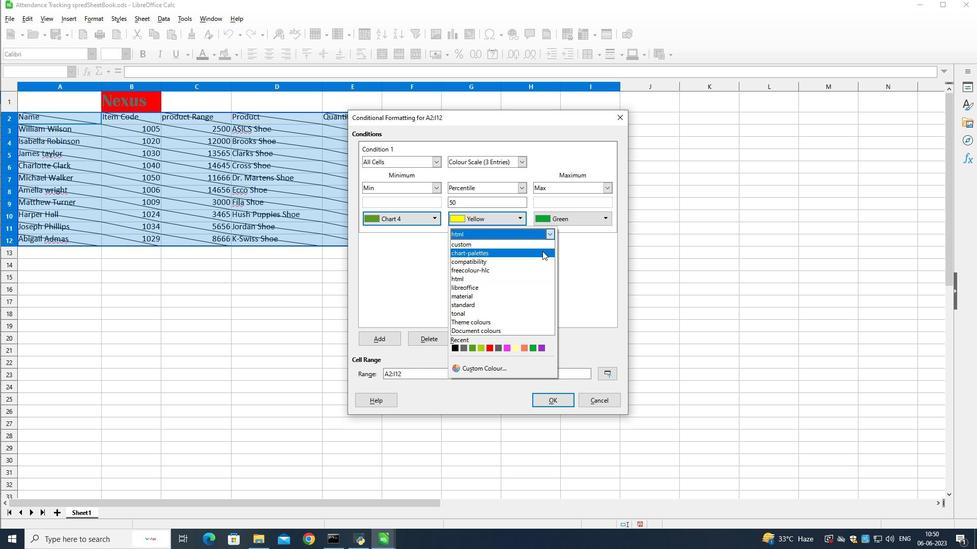 
Action: Mouse moved to (480, 246)
Screenshot: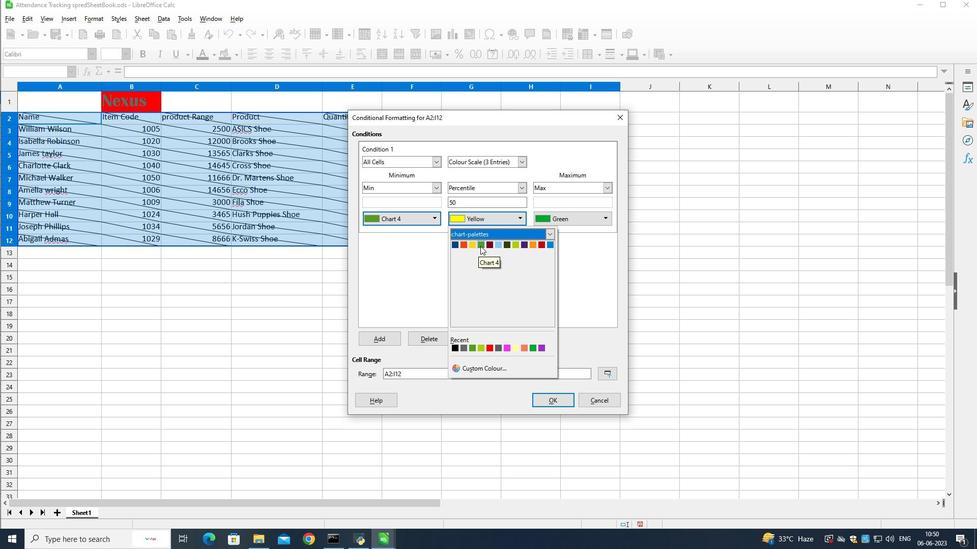 
Action: Mouse pressed left at (480, 246)
Screenshot: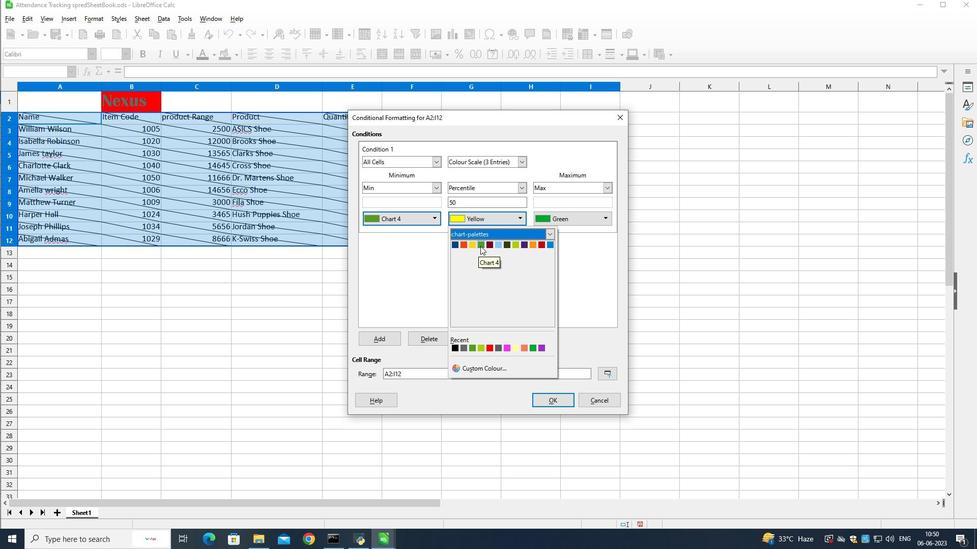 
Action: Mouse moved to (555, 400)
Screenshot: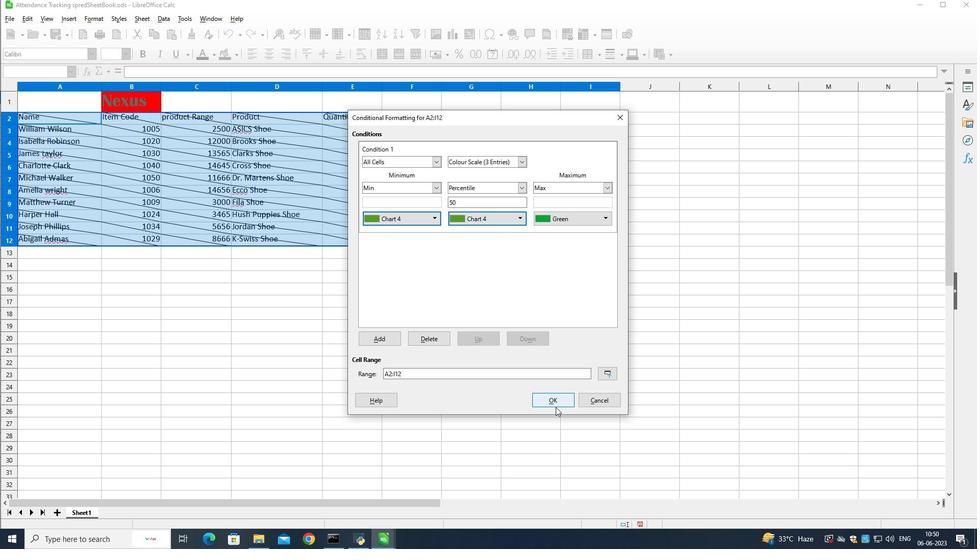 
Action: Mouse pressed left at (555, 400)
Screenshot: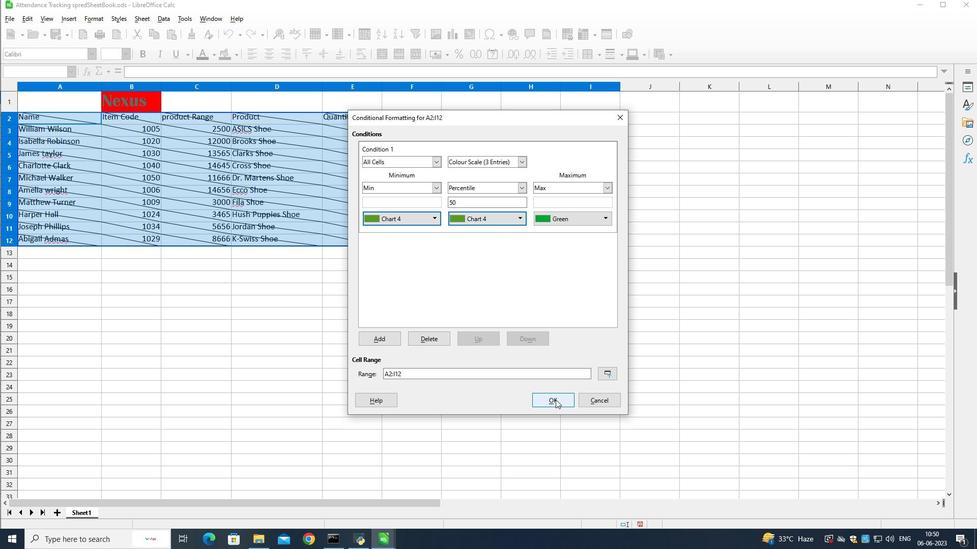 
Action: Mouse moved to (543, 367)
Screenshot: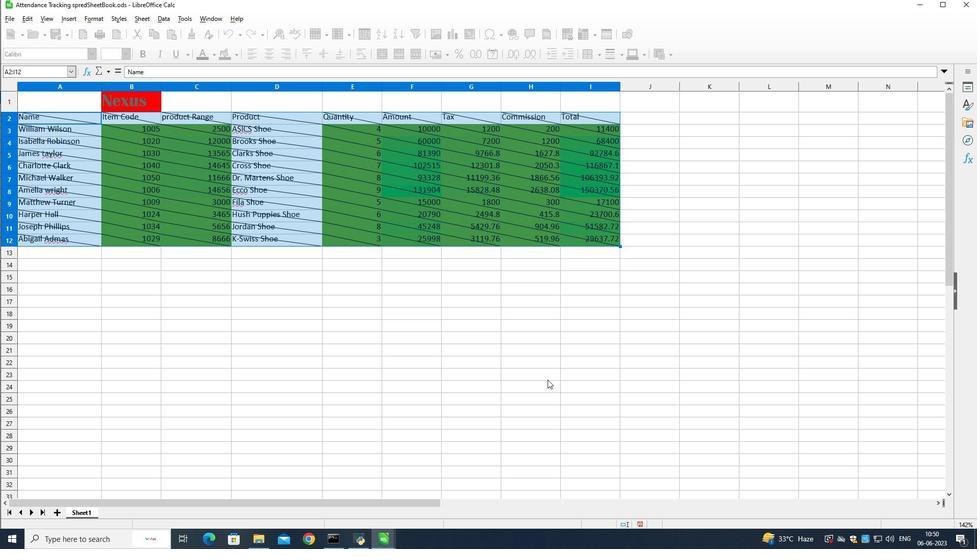 
Action: Mouse pressed left at (543, 367)
Screenshot: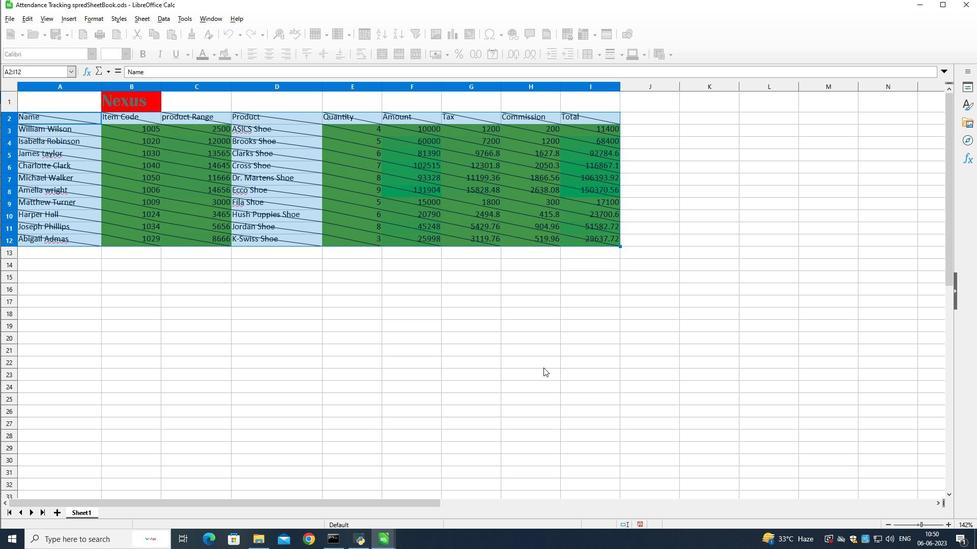 
Action: Mouse moved to (347, 274)
Screenshot: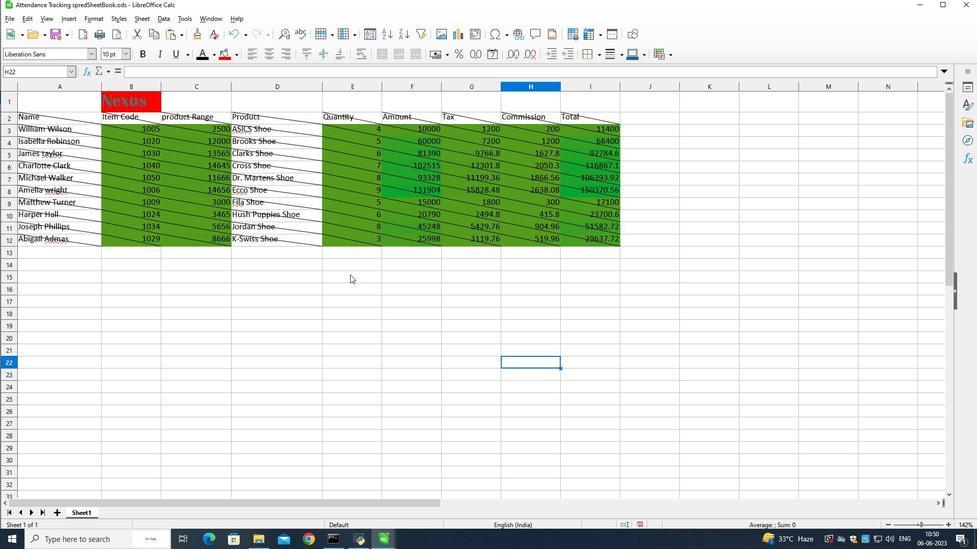 
Action: Mouse pressed left at (347, 274)
Screenshot: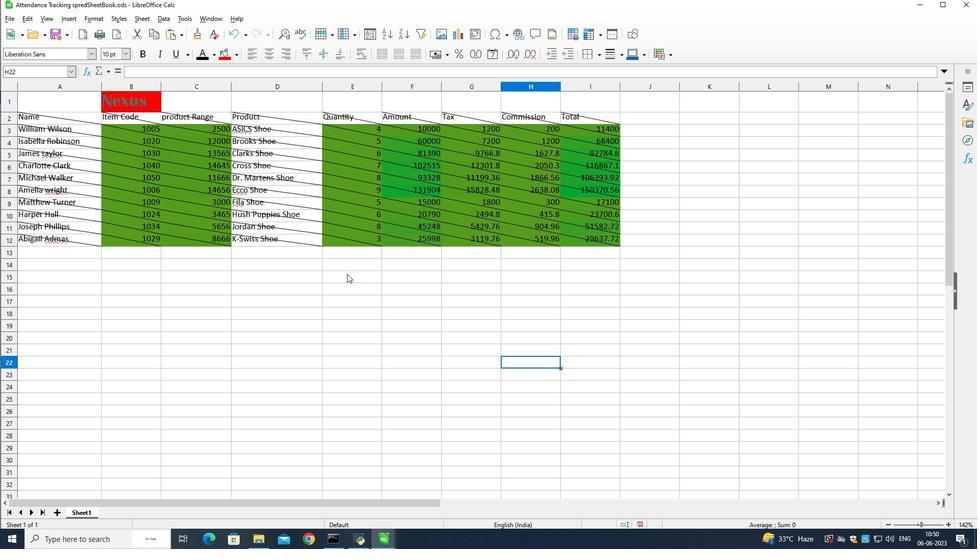 
Action: Mouse moved to (347, 270)
Screenshot: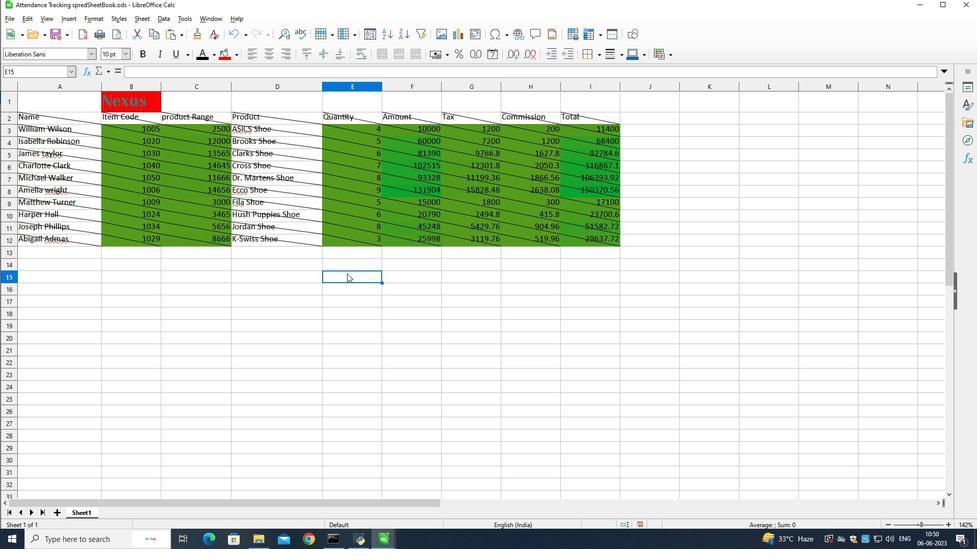 
